 Task: Create a 'vote' object.
Action: Mouse moved to (995, 69)
Screenshot: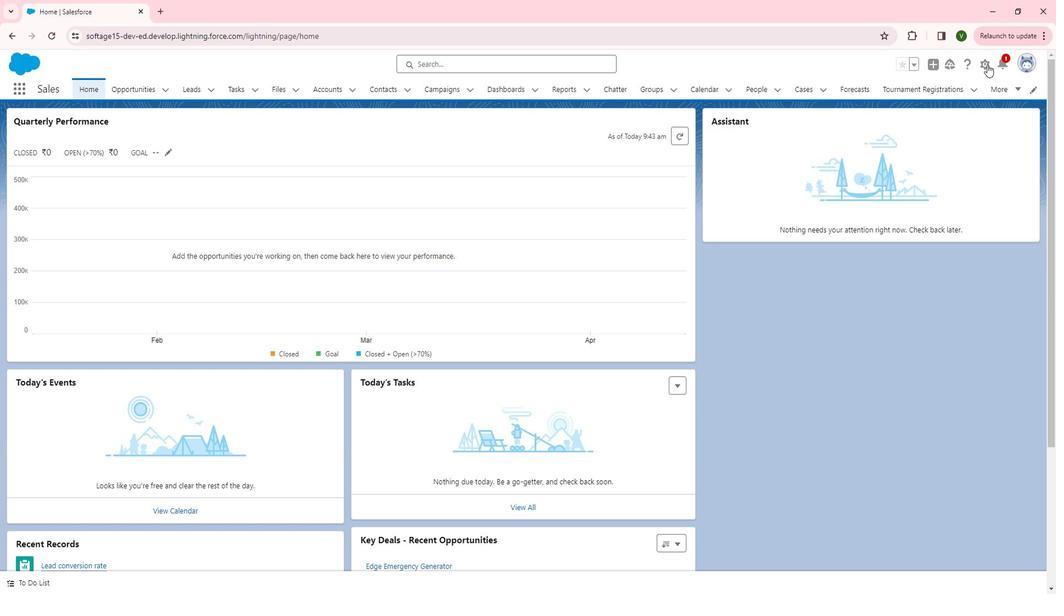 
Action: Mouse pressed left at (995, 69)
Screenshot: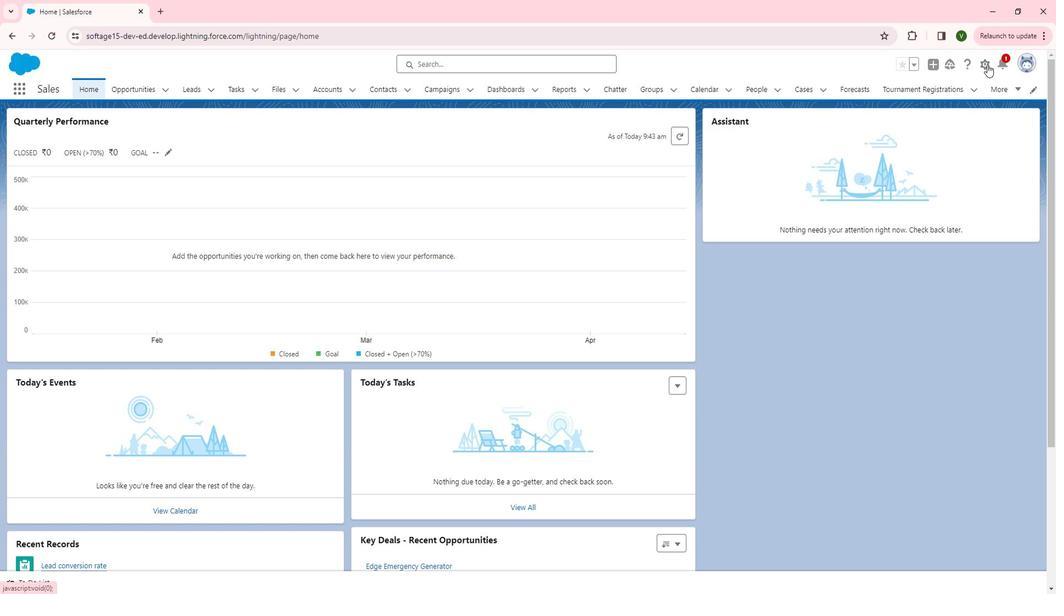 
Action: Mouse moved to (943, 90)
Screenshot: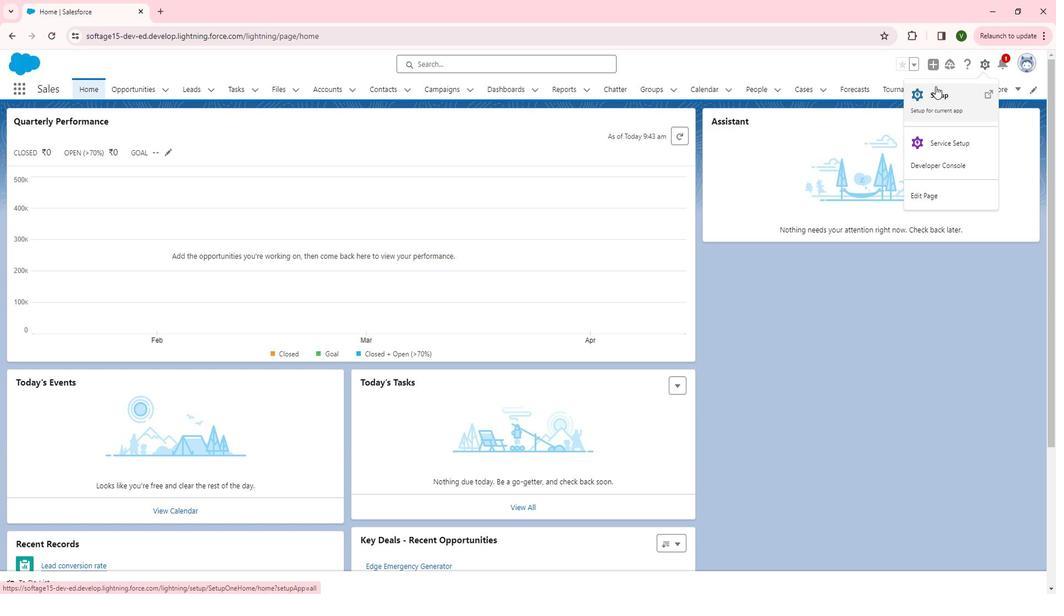 
Action: Mouse pressed left at (943, 90)
Screenshot: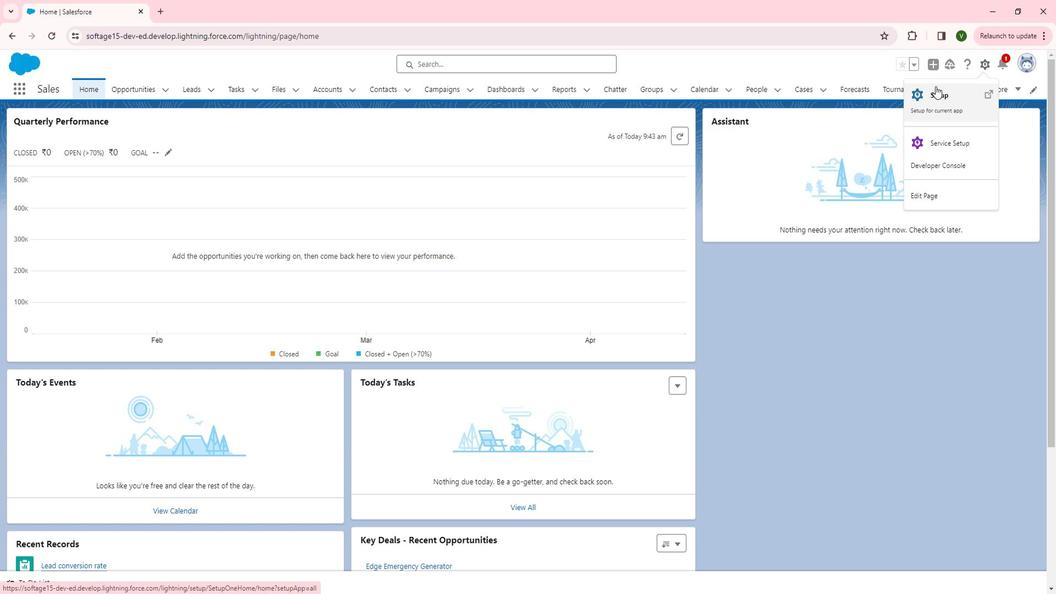 
Action: Mouse moved to (64, 314)
Screenshot: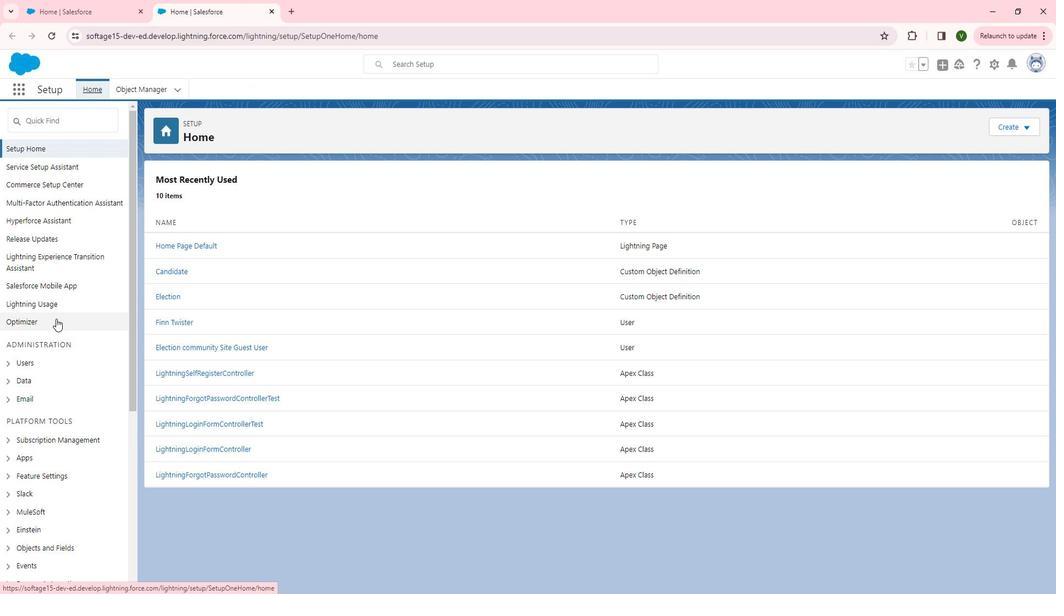 
Action: Mouse scrolled (64, 313) with delta (0, 0)
Screenshot: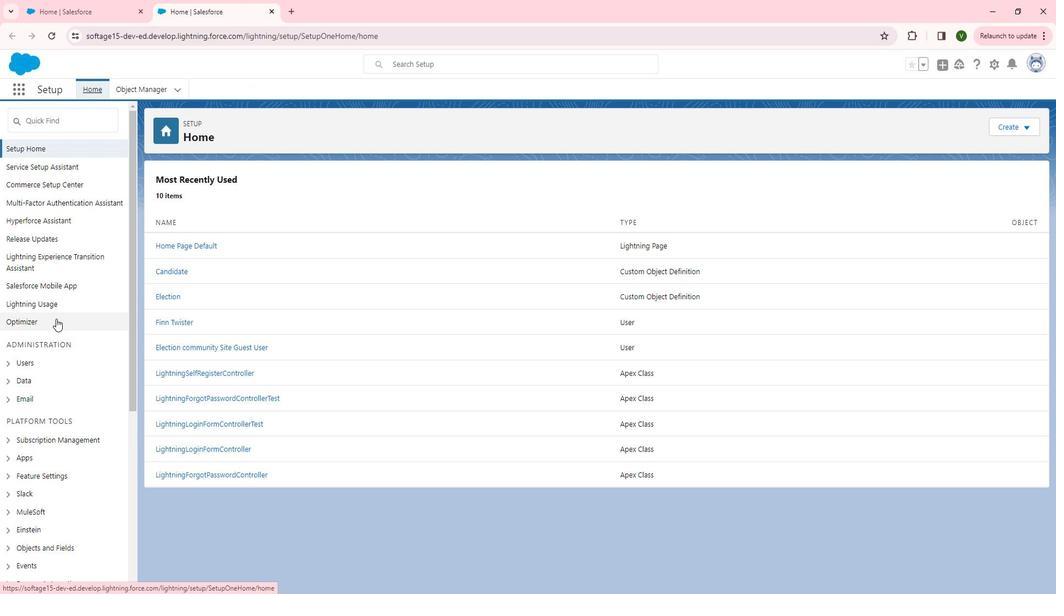 
Action: Mouse moved to (62, 314)
Screenshot: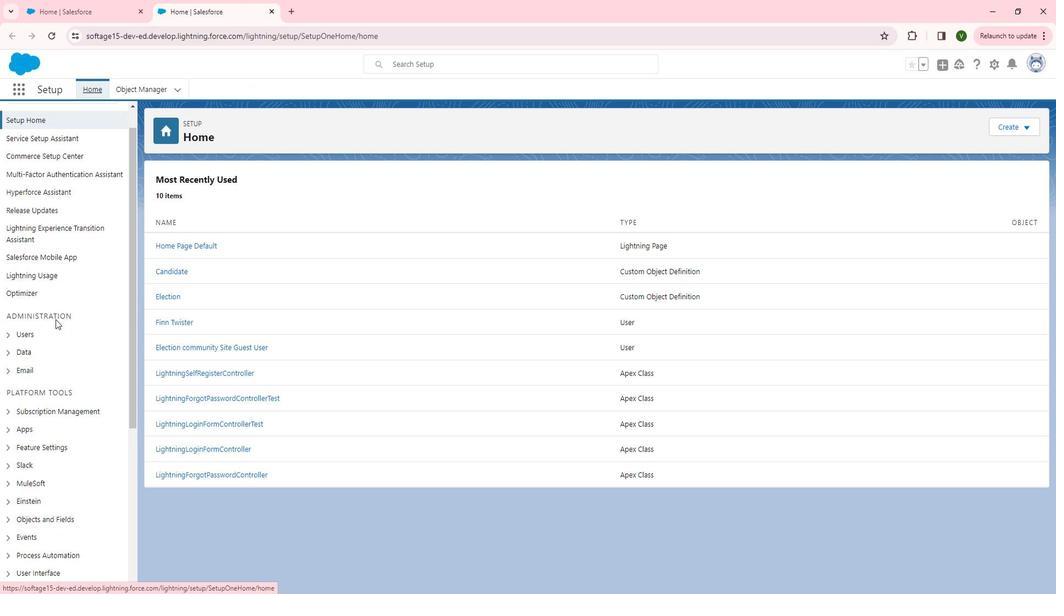 
Action: Mouse scrolled (62, 314) with delta (0, 0)
Screenshot: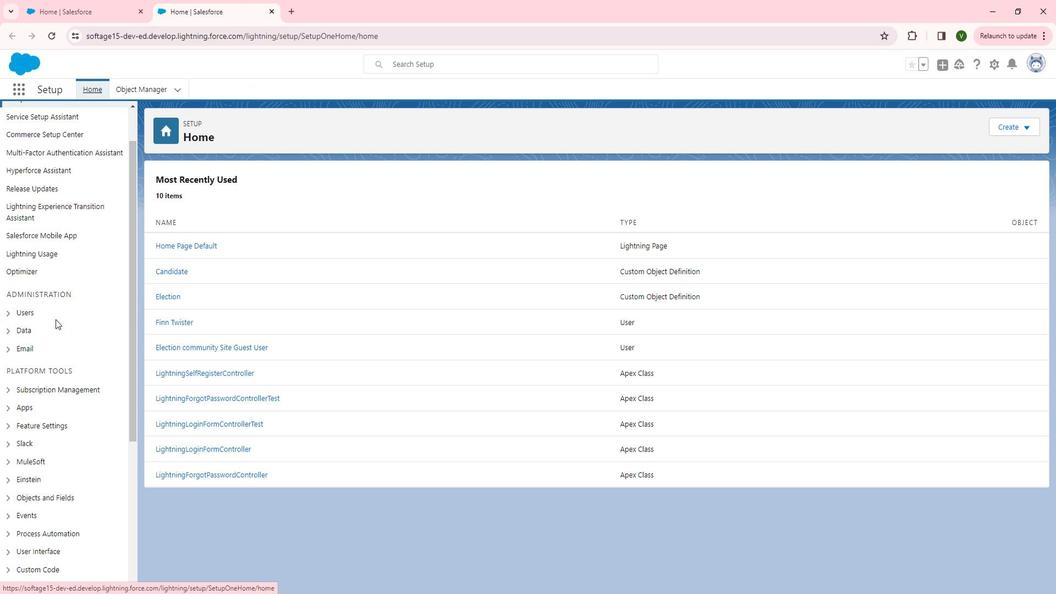 
Action: Mouse moved to (62, 314)
Screenshot: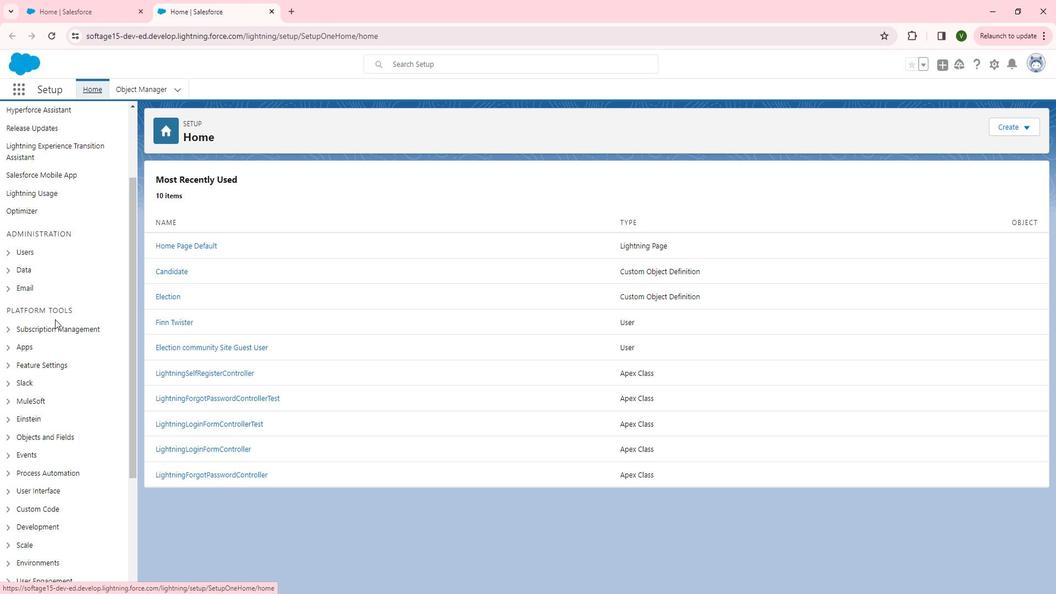 
Action: Mouse scrolled (62, 314) with delta (0, 0)
Screenshot: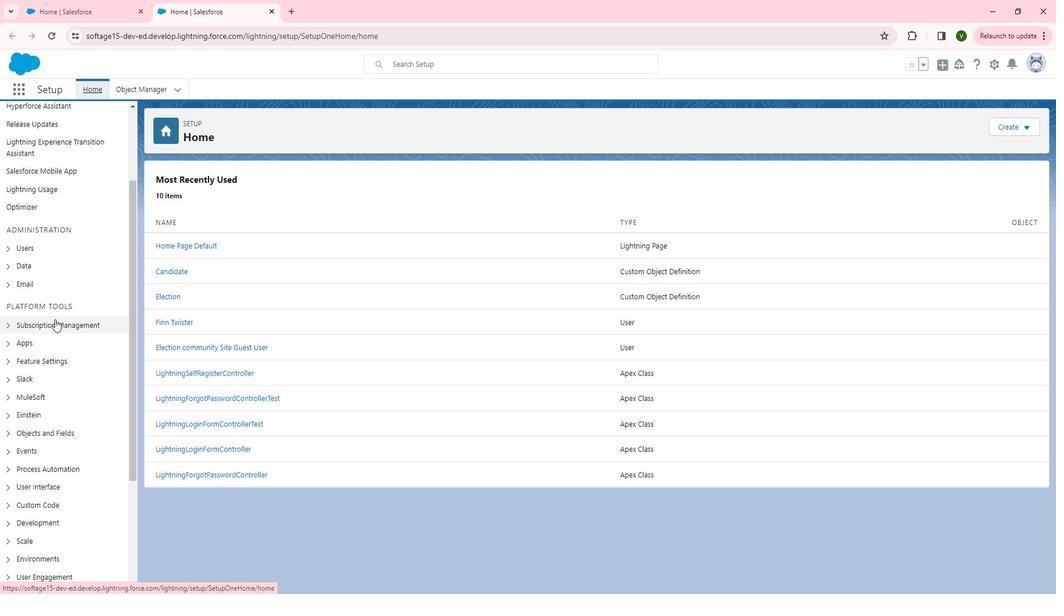 
Action: Mouse moved to (58, 315)
Screenshot: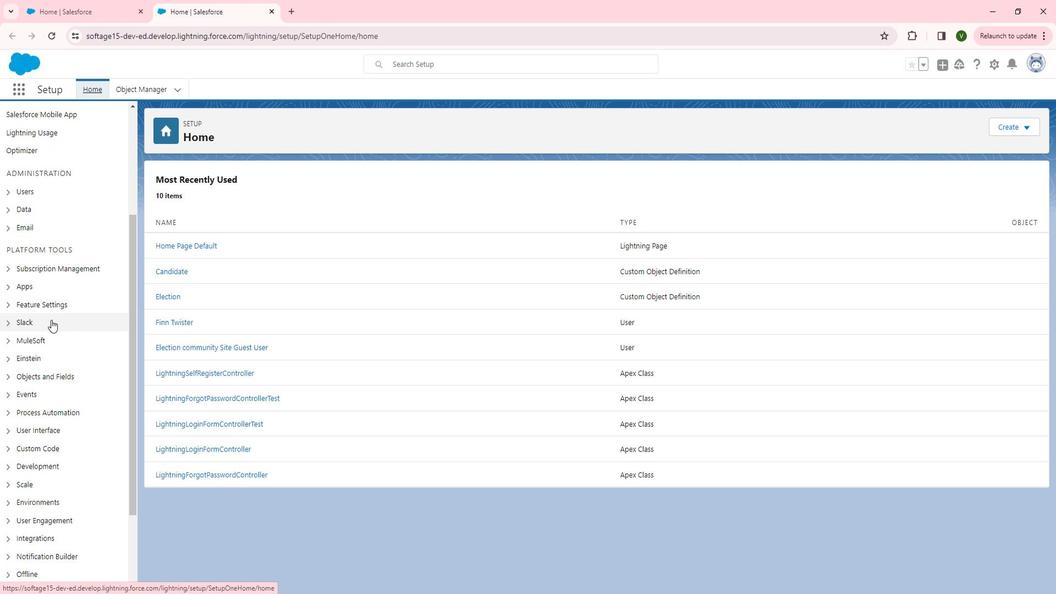 
Action: Mouse scrolled (58, 314) with delta (0, 0)
Screenshot: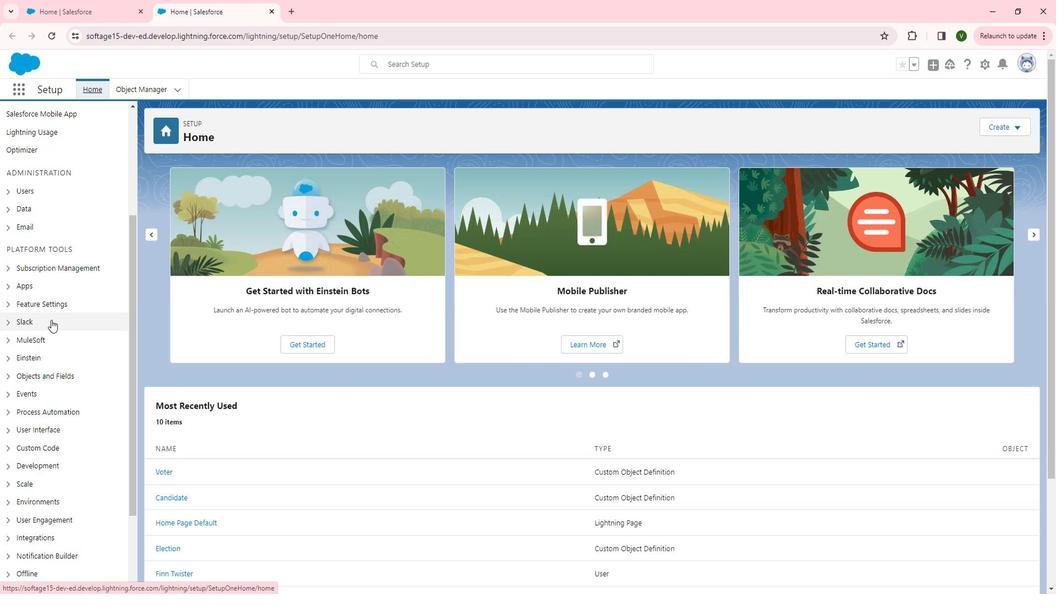 
Action: Mouse moved to (16, 317)
Screenshot: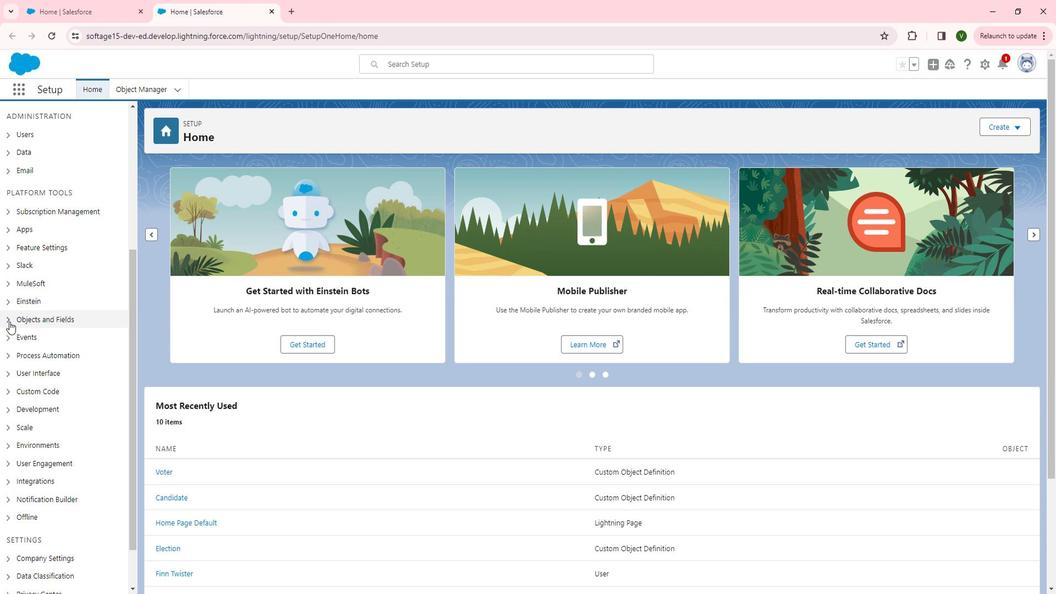 
Action: Mouse pressed left at (16, 317)
Screenshot: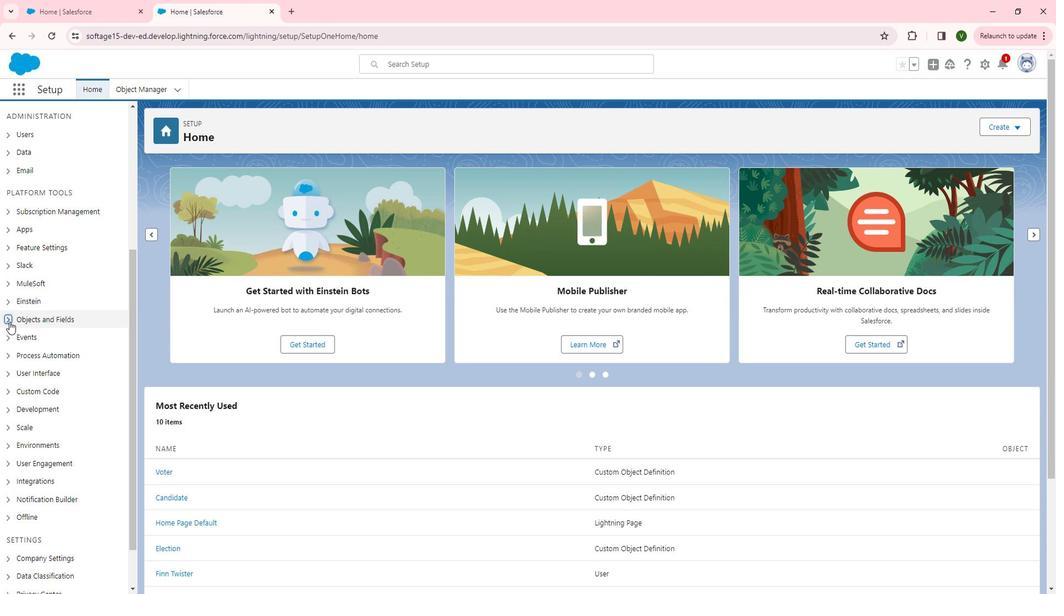 
Action: Mouse moved to (144, 309)
Screenshot: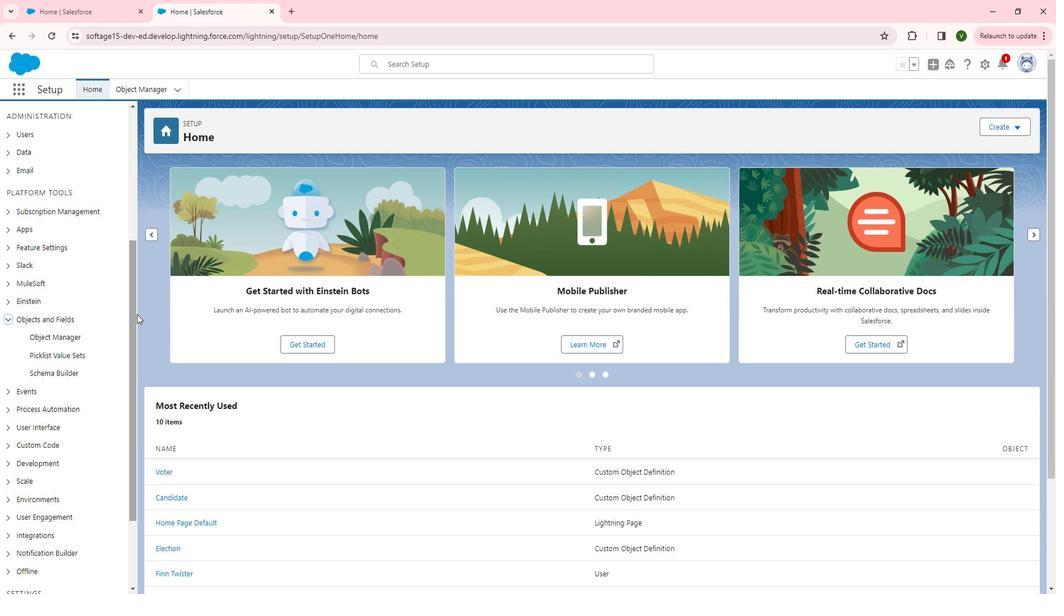 
Action: Mouse scrolled (144, 309) with delta (0, 0)
Screenshot: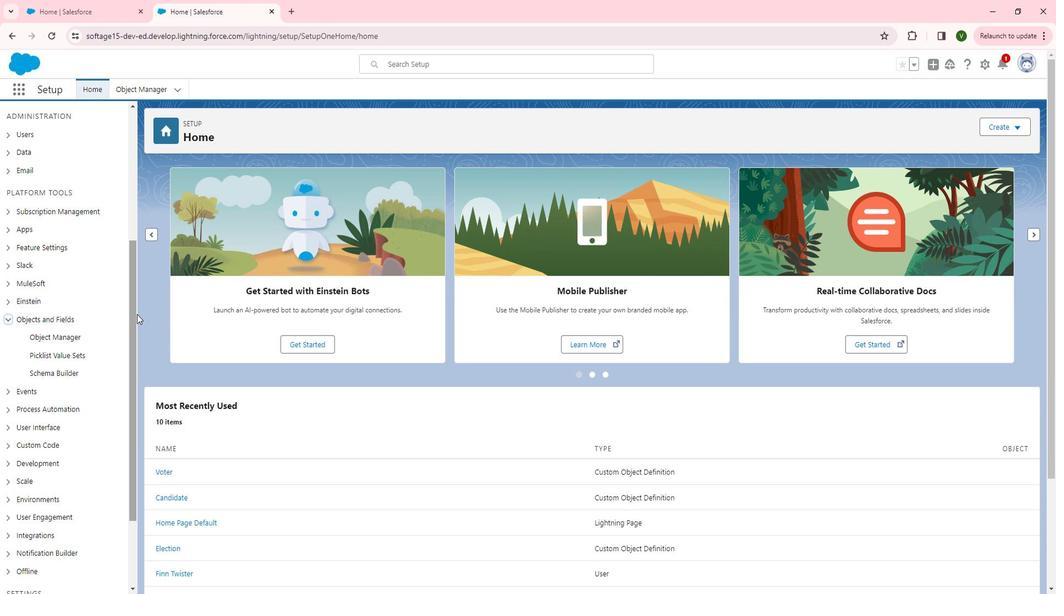 
Action: Mouse scrolled (144, 309) with delta (0, 0)
Screenshot: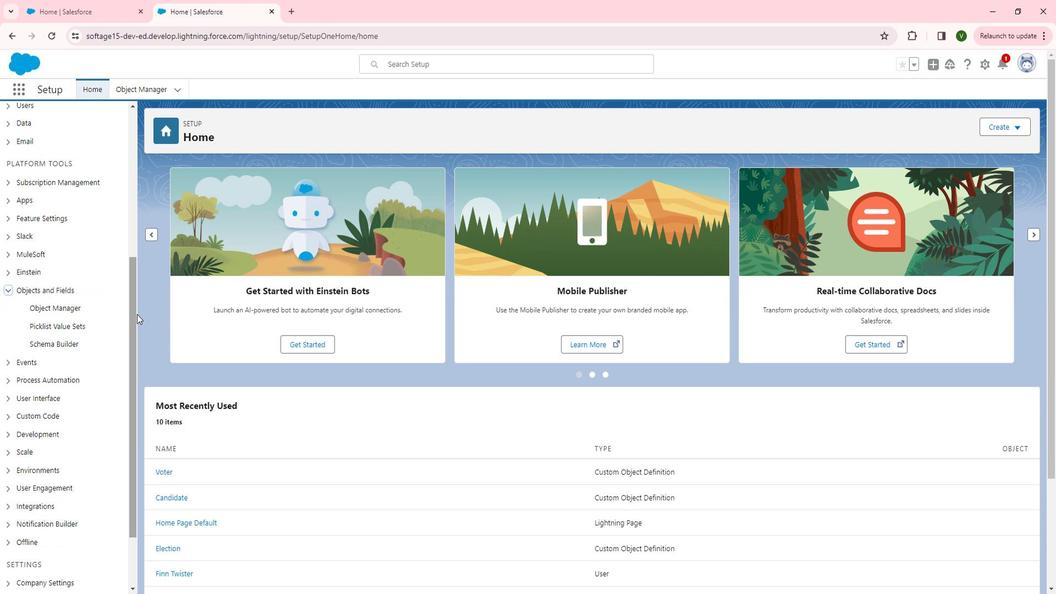 
Action: Mouse moved to (64, 226)
Screenshot: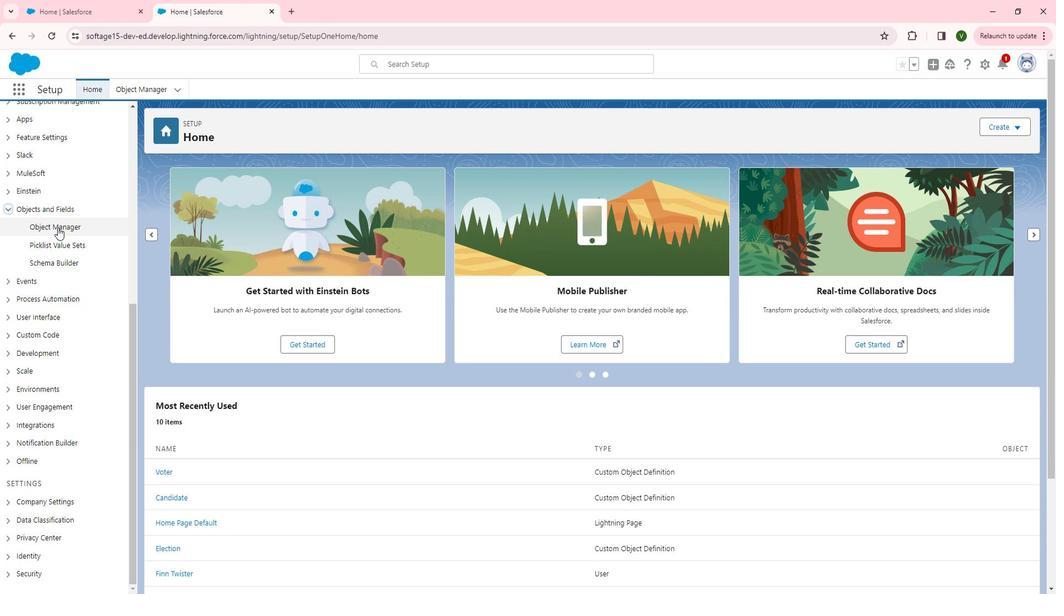 
Action: Mouse pressed left at (64, 226)
Screenshot: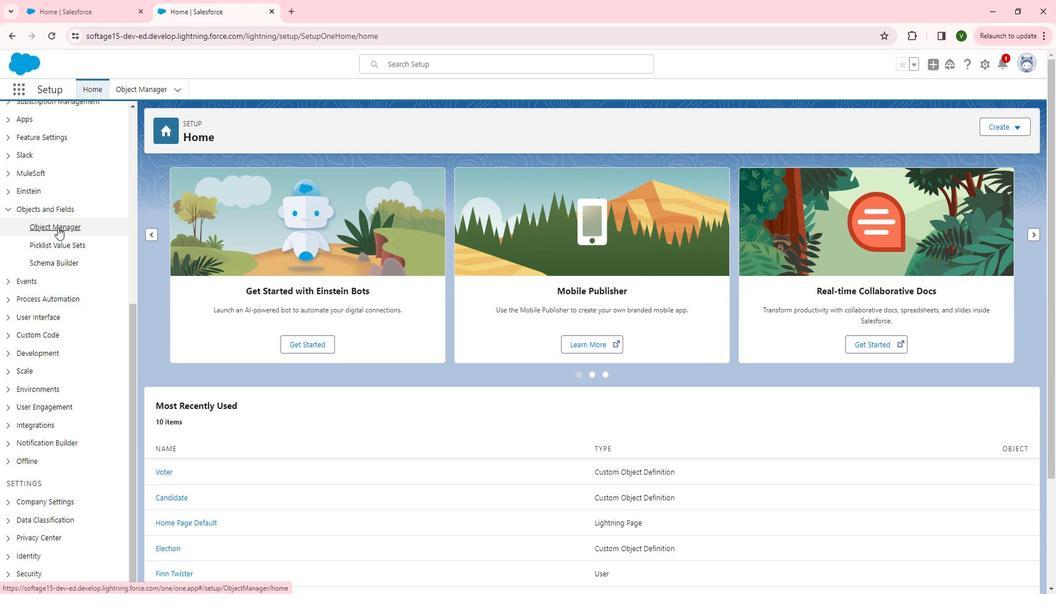 
Action: Mouse moved to (1041, 123)
Screenshot: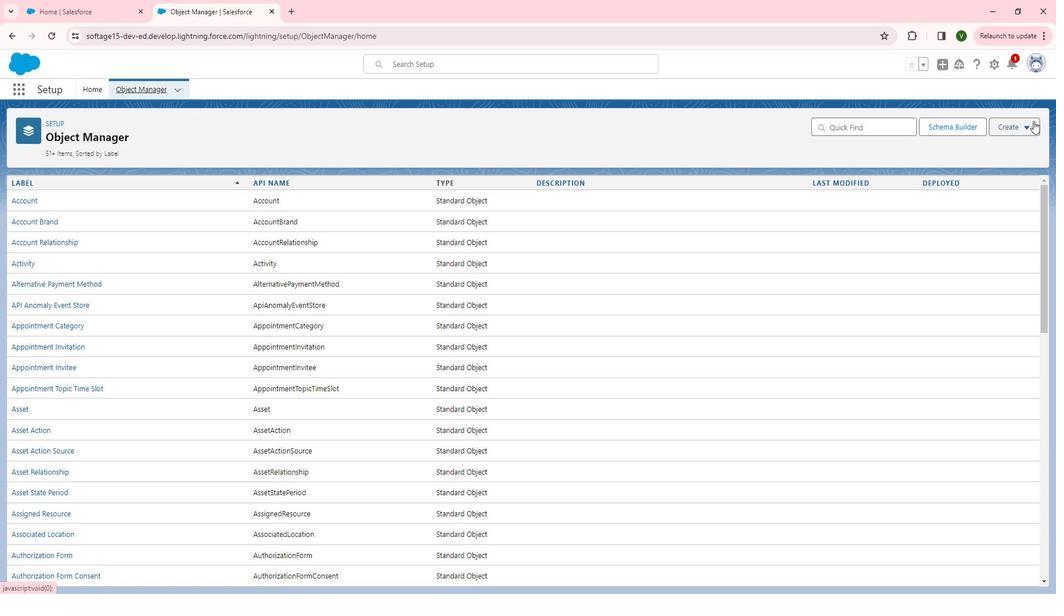 
Action: Mouse pressed left at (1041, 123)
Screenshot: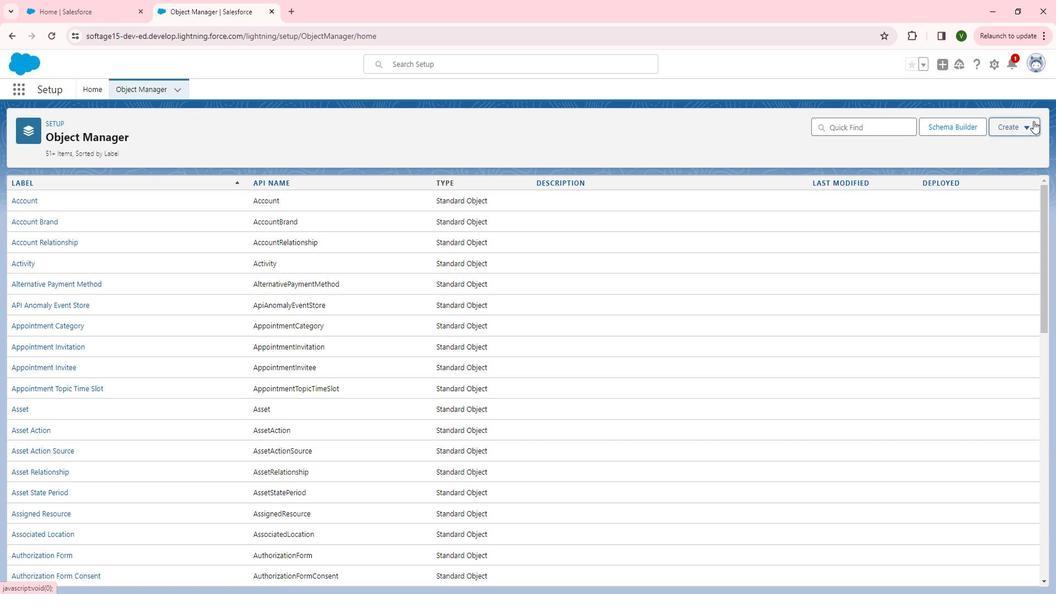 
Action: Mouse moved to (1019, 160)
Screenshot: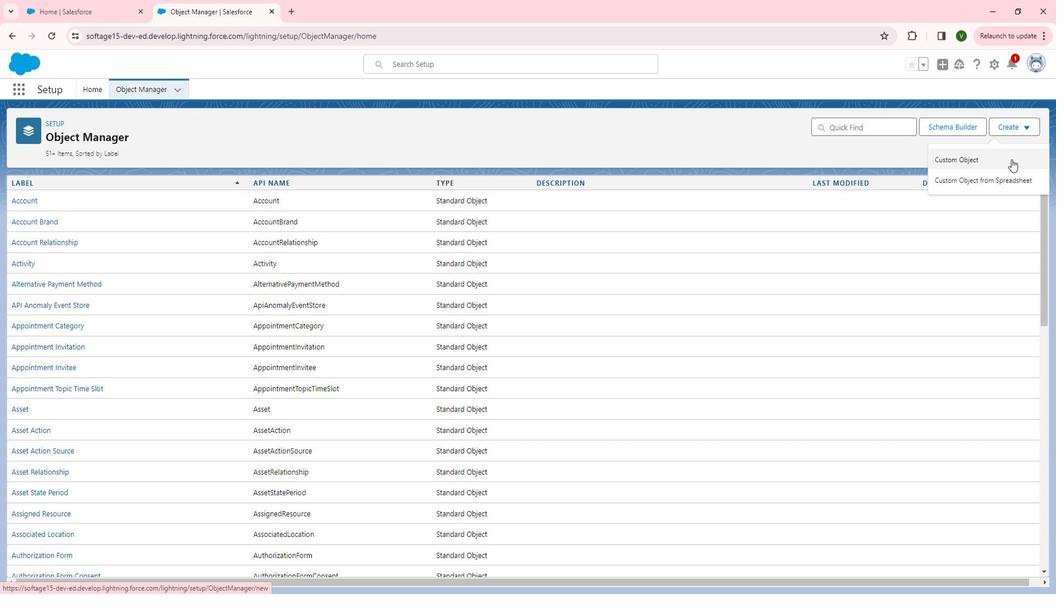 
Action: Mouse pressed left at (1019, 160)
Screenshot: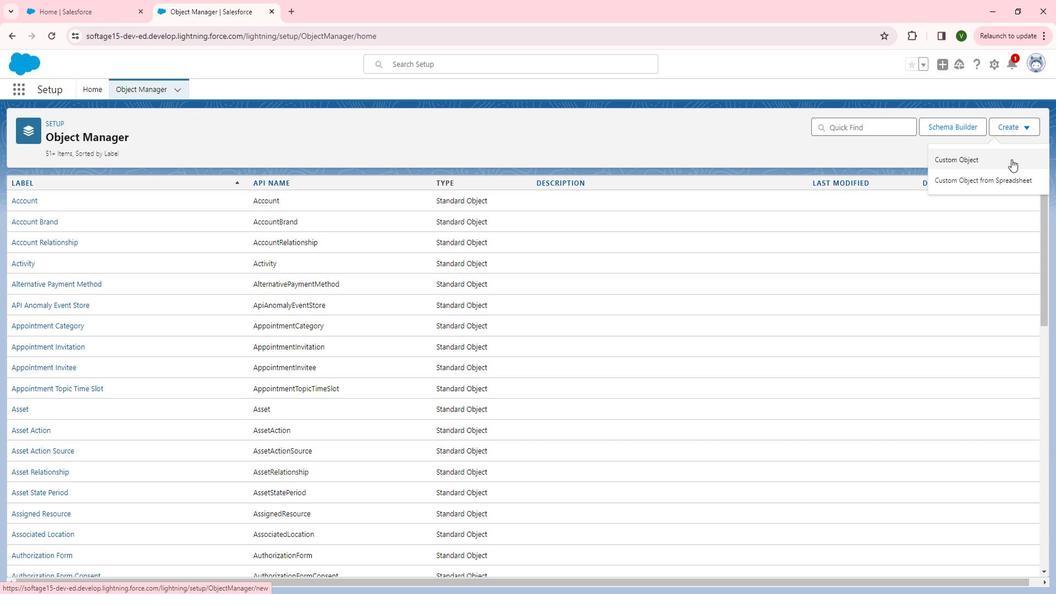 
Action: Mouse moved to (269, 270)
Screenshot: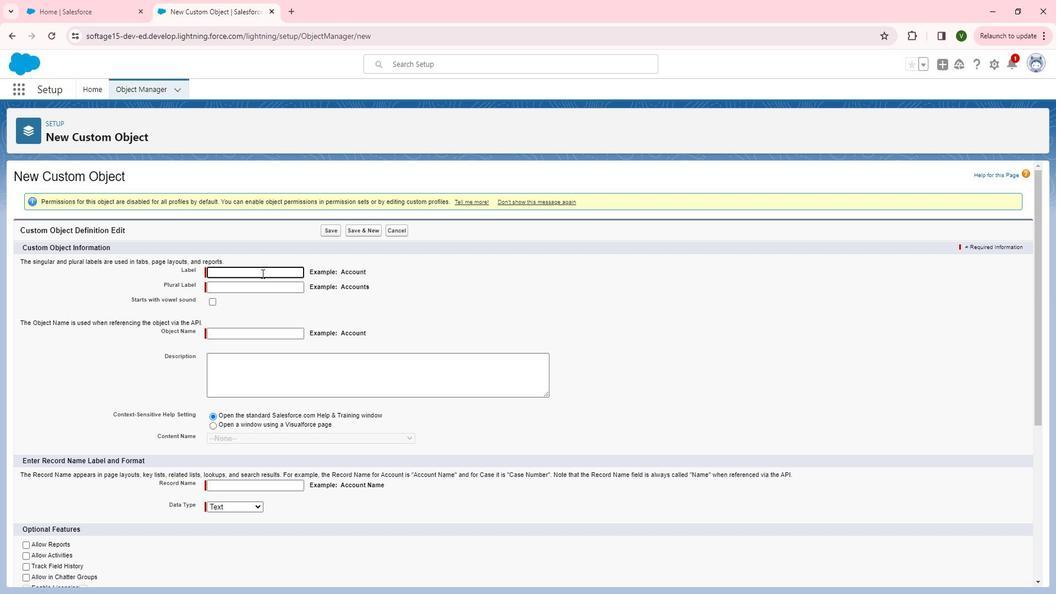 
Action: Mouse pressed left at (269, 270)
Screenshot: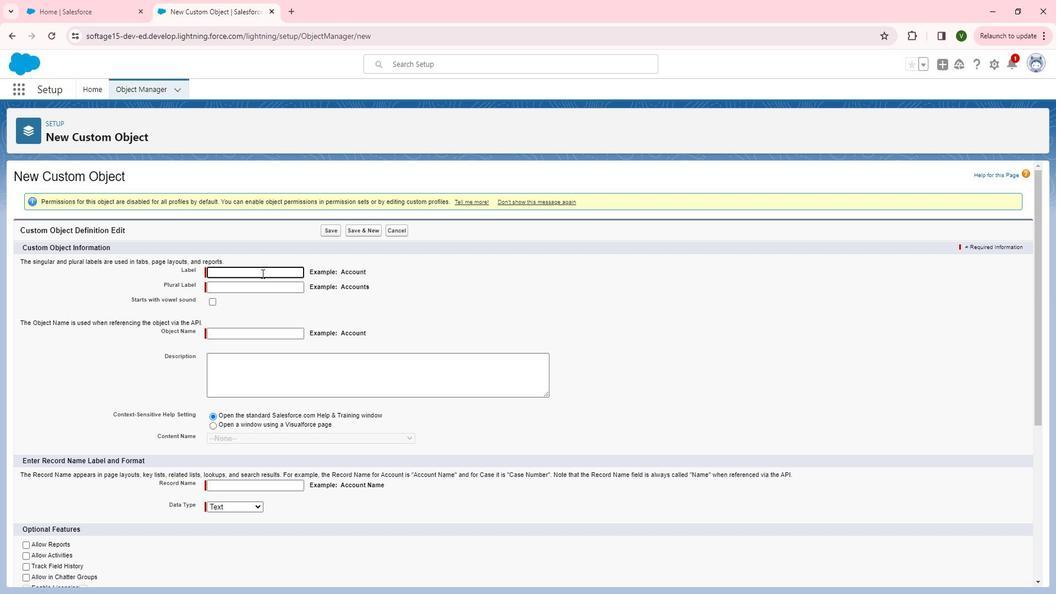 
Action: Mouse moved to (276, 264)
Screenshot: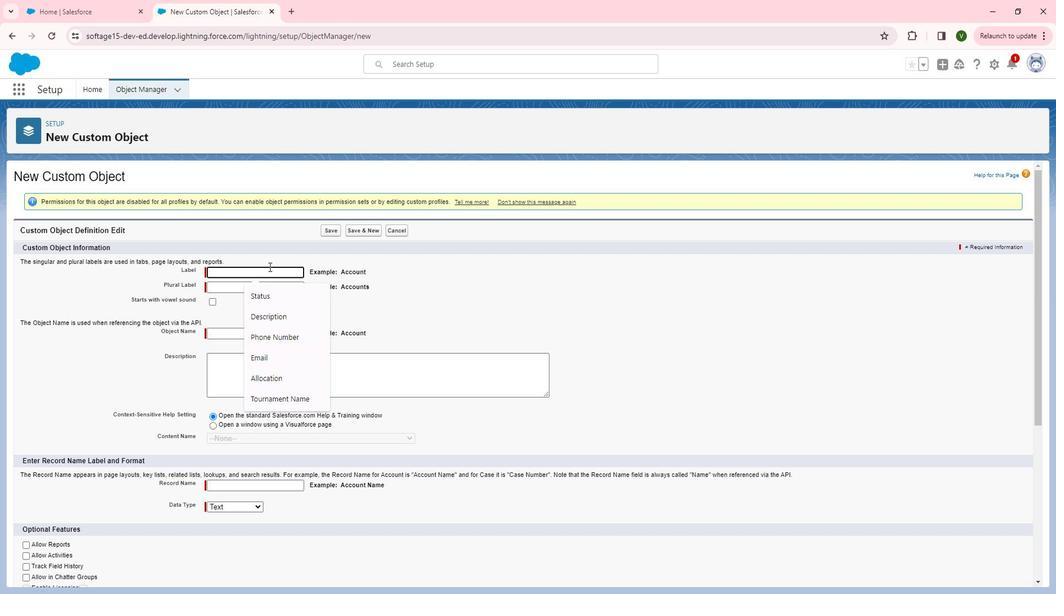
Action: Key pressed <Key.shift>Vote<Key.tab><Key.shift><Key.shift>Votes<Key.tab><Key.tab><Key.tab><Key.shift>This<Key.space>cusyom<Key.space>object<Key.space>is<Key.space>for<Key.space>the<Key.left><Key.left><Key.left><Key.left><Key.left><Key.left><Key.left><Key.left><Key.left><Key.left><Key.left><Key.left><Key.left><Key.left><Key.left><Key.left><Key.left><Key.left><Key.left><Key.left><Key.backspace>t<Key.down><Key.space>create,<Key.space>a<Key.backspace>manage<Key.space>and<Key.space>access<Key.space>the<Key.space>votes<Key.space>records<Key.space>in<Key.space>election<Key.space>related<Key.space>to<Key.space>electiom<Key.backspace><Key.backspace>m<Key.backspace>on<Key.space>comminit<Key.backspace><Key.backspace><Key.backspace><Key.backspace>unity.
Screenshot: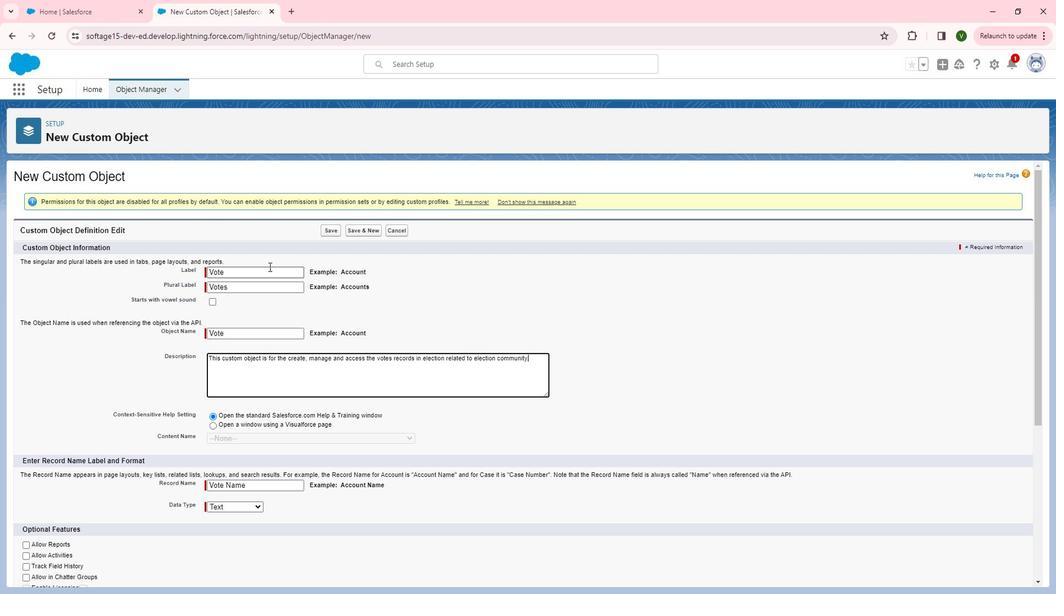 
Action: Mouse moved to (634, 444)
Screenshot: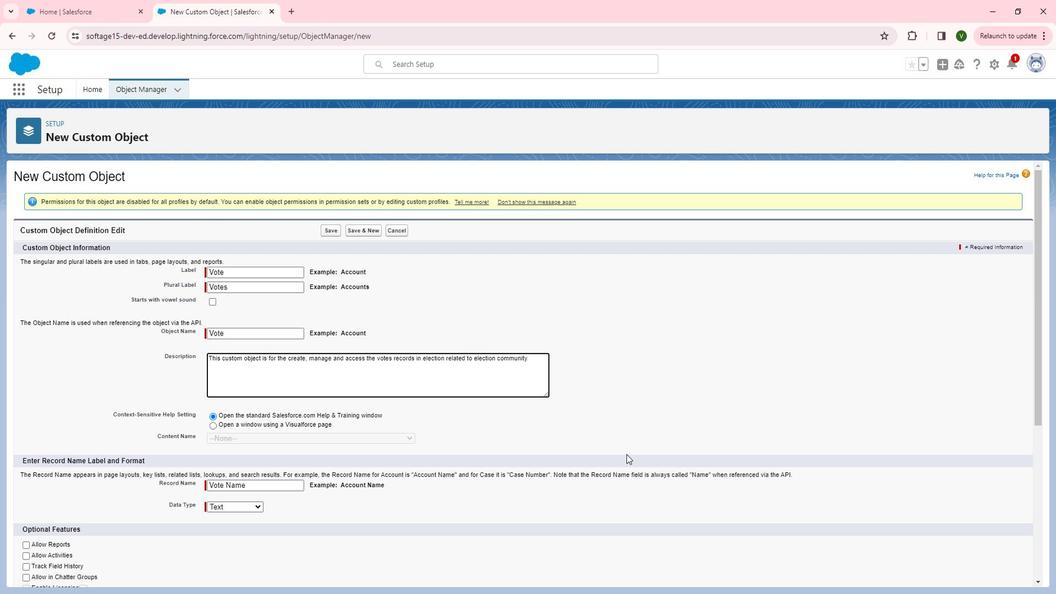 
Action: Mouse pressed left at (634, 444)
Screenshot: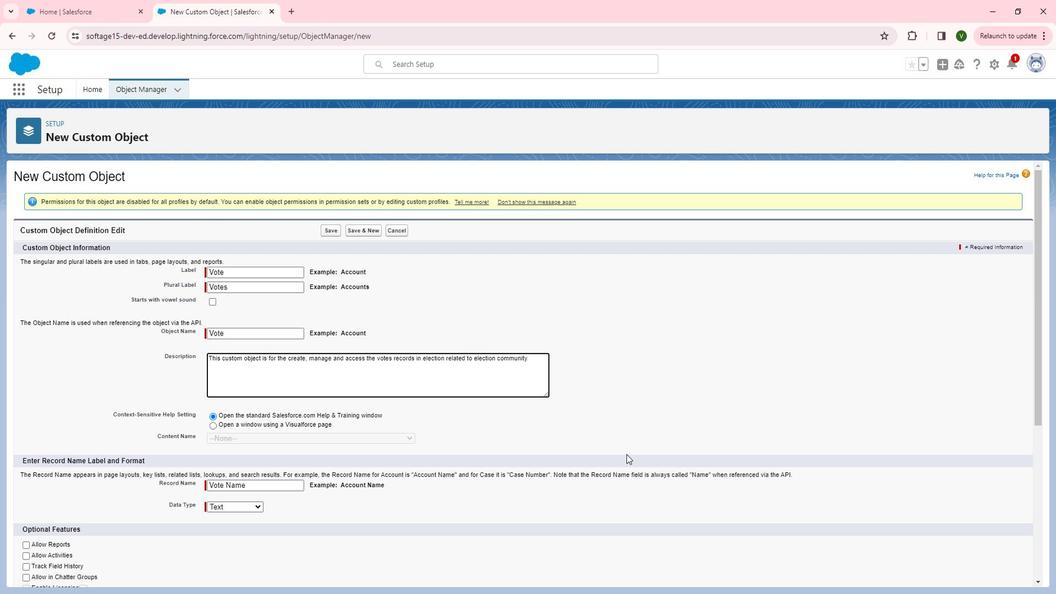 
Action: Mouse moved to (626, 445)
Screenshot: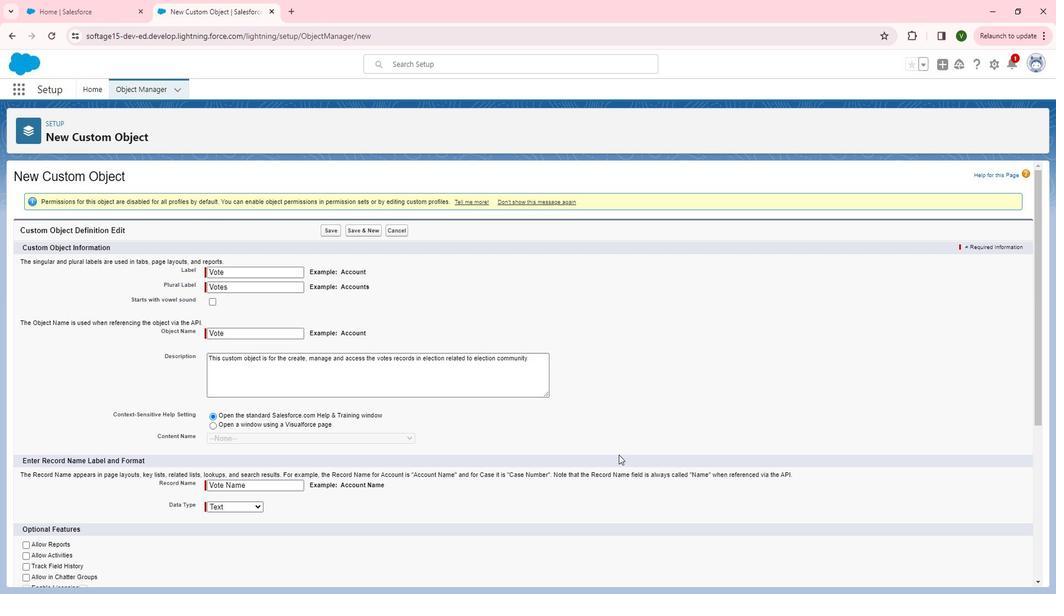 
Action: Mouse scrolled (626, 444) with delta (0, 0)
Screenshot: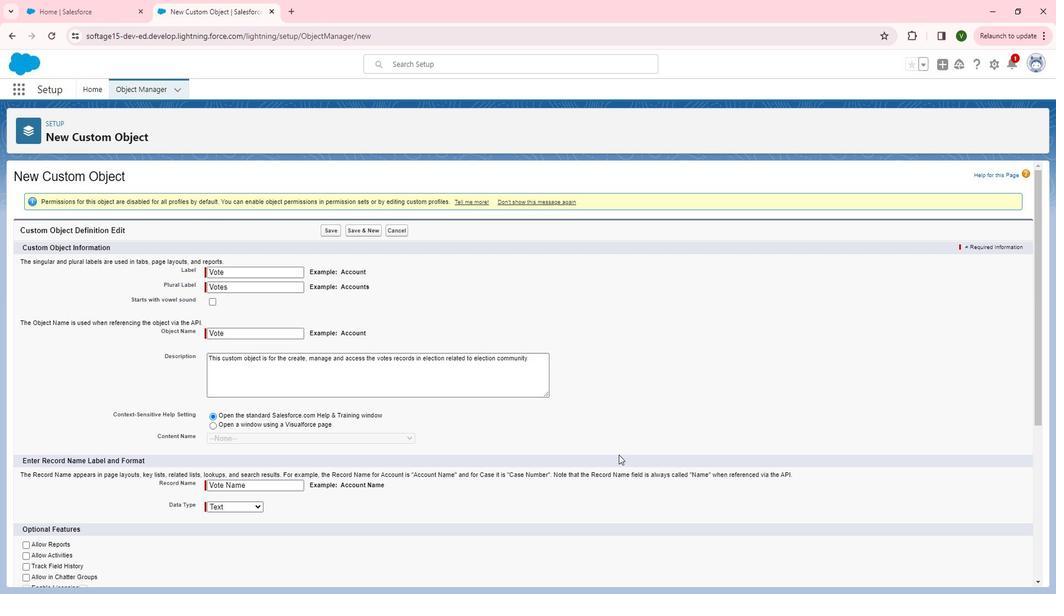 
Action: Mouse scrolled (626, 444) with delta (0, 0)
Screenshot: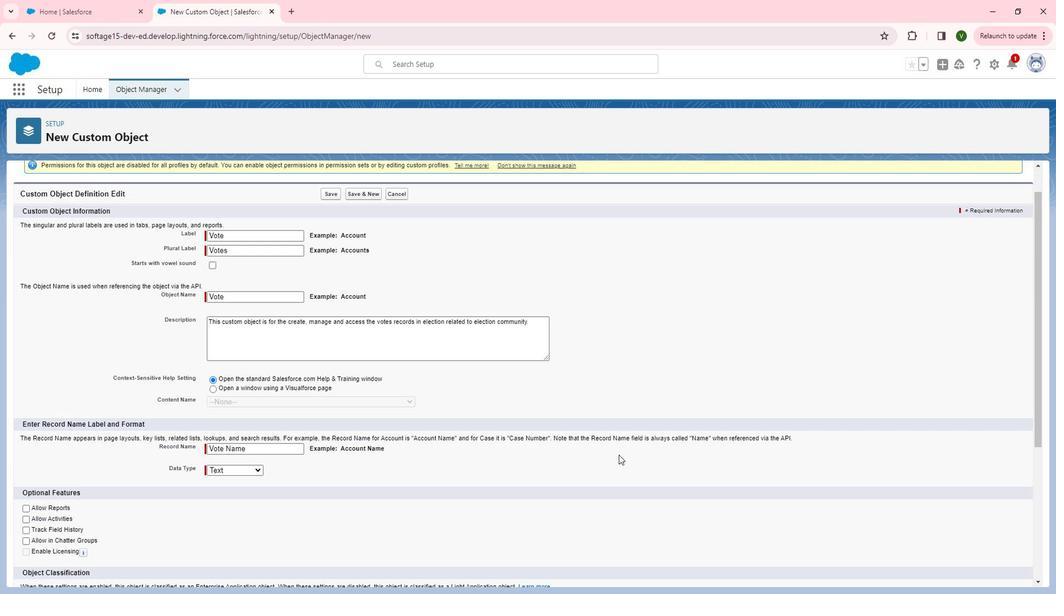 
Action: Mouse moved to (469, 418)
Screenshot: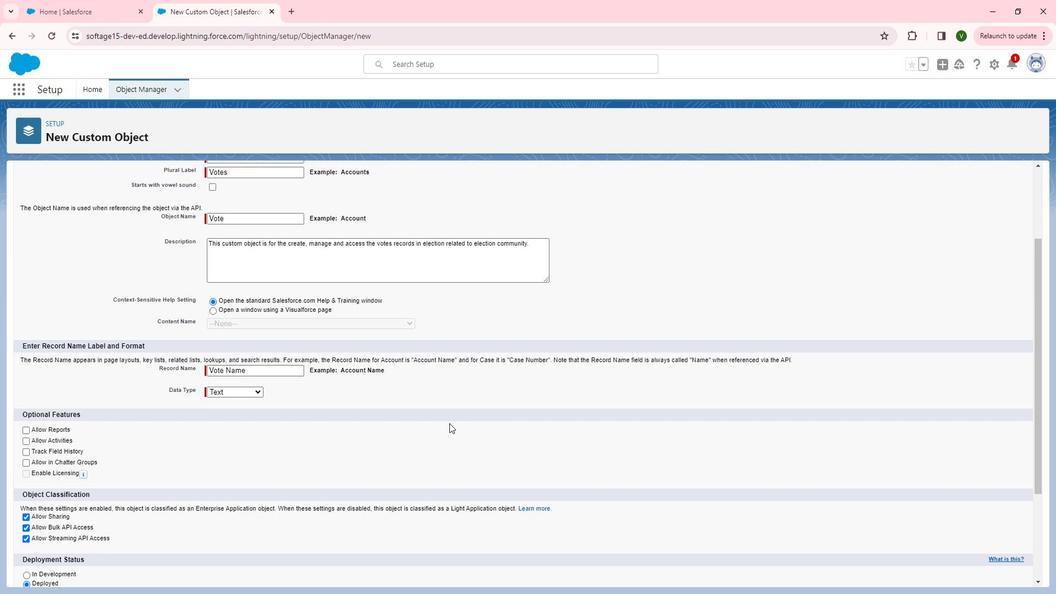 
Action: Mouse scrolled (469, 417) with delta (0, 0)
Screenshot: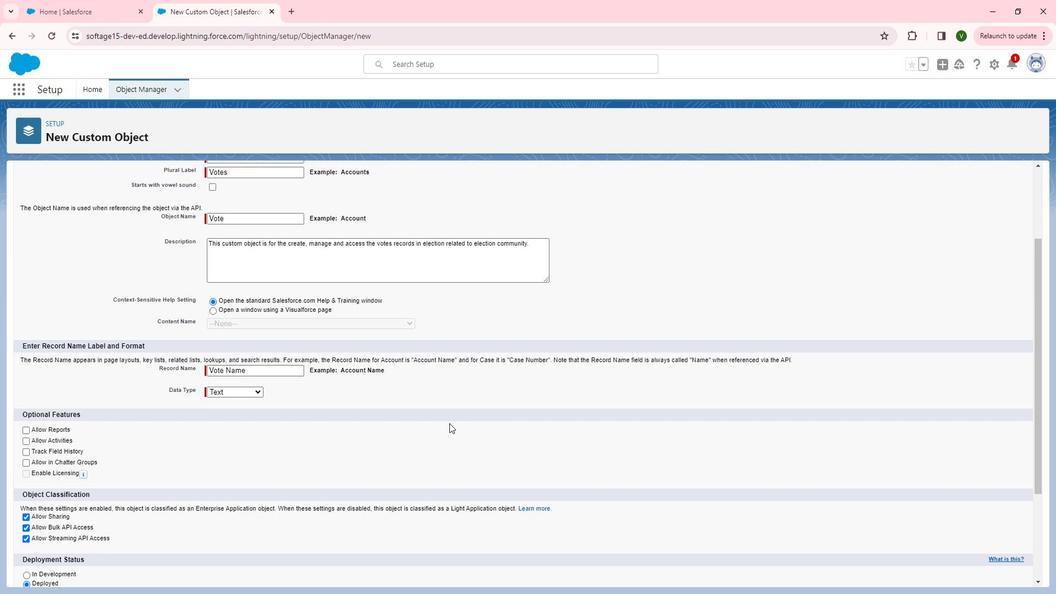 
Action: Mouse moved to (458, 415)
Screenshot: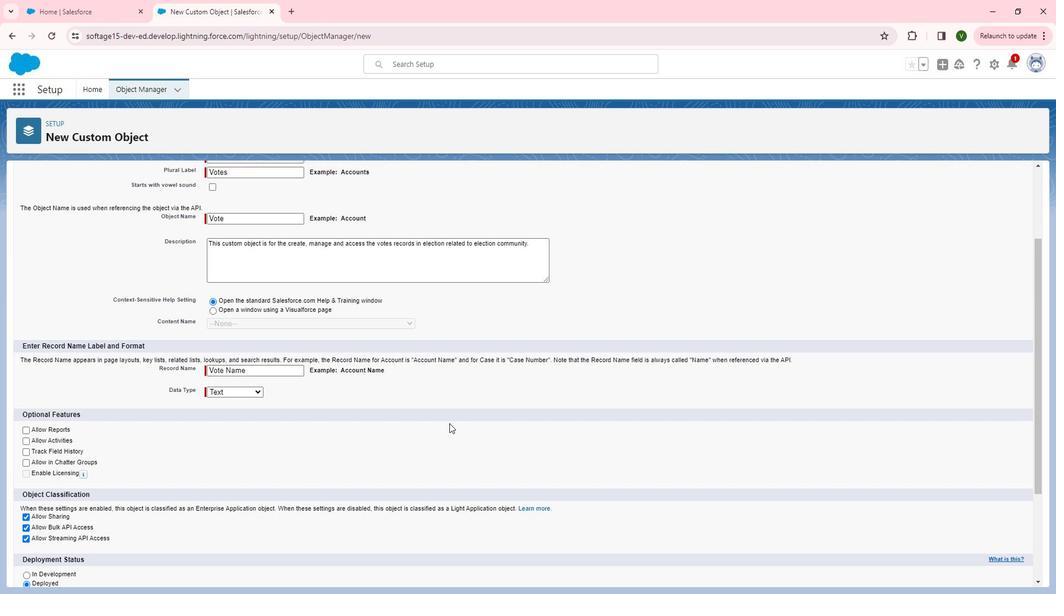 
Action: Mouse scrolled (458, 415) with delta (0, 0)
Screenshot: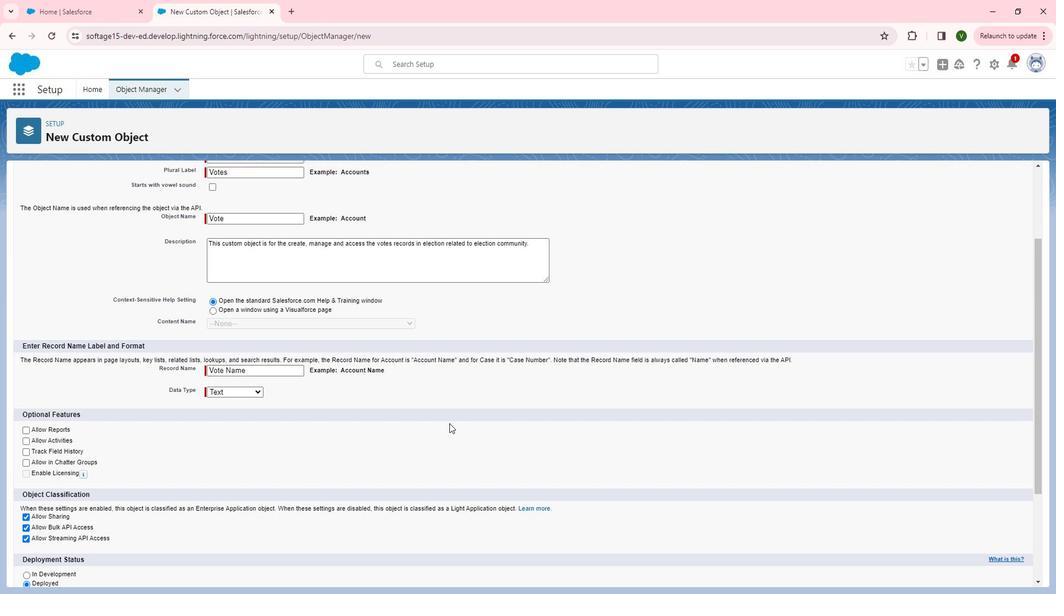 
Action: Mouse moved to (36, 311)
Screenshot: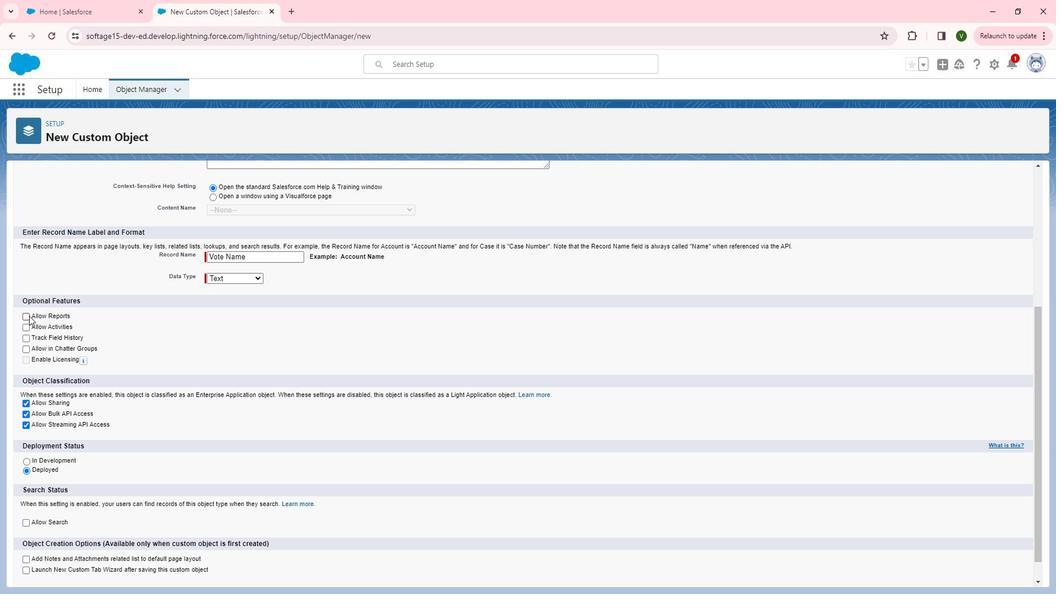 
Action: Mouse pressed left at (36, 311)
Screenshot: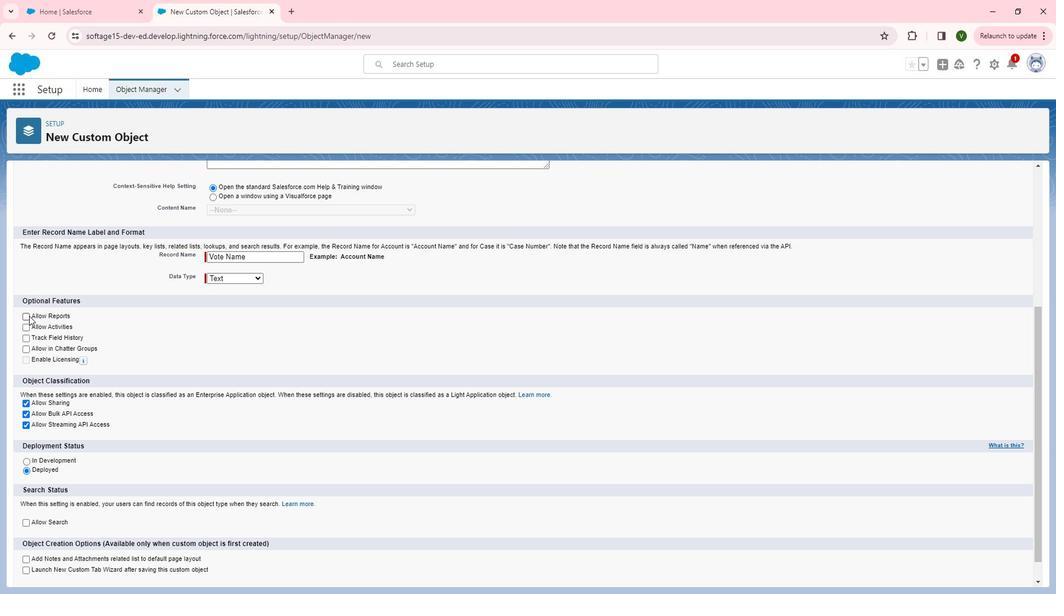 
Action: Mouse moved to (33, 321)
Screenshot: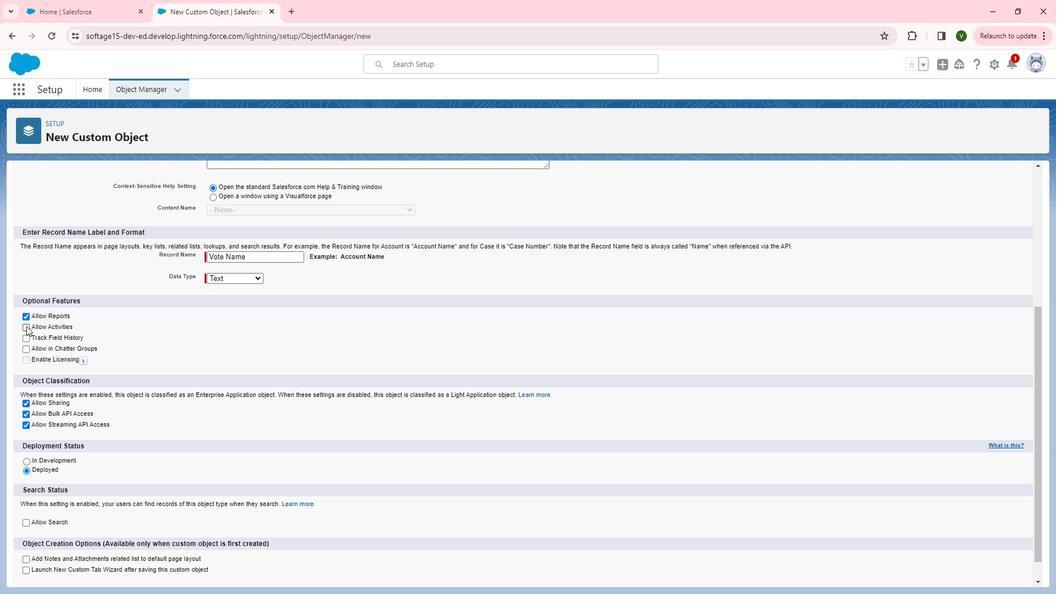 
Action: Mouse pressed left at (33, 321)
Screenshot: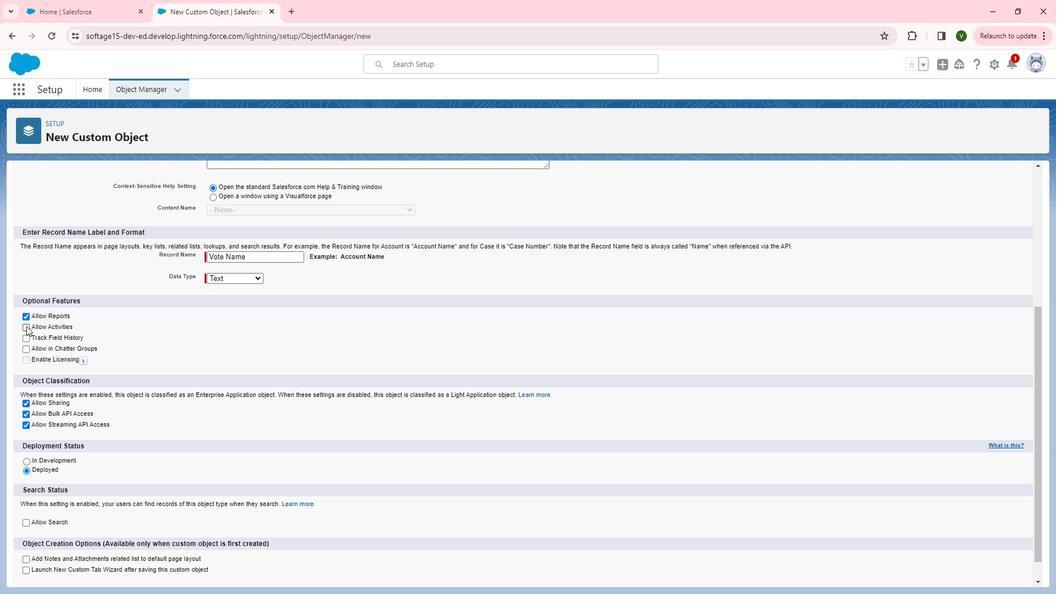 
Action: Mouse moved to (35, 331)
Screenshot: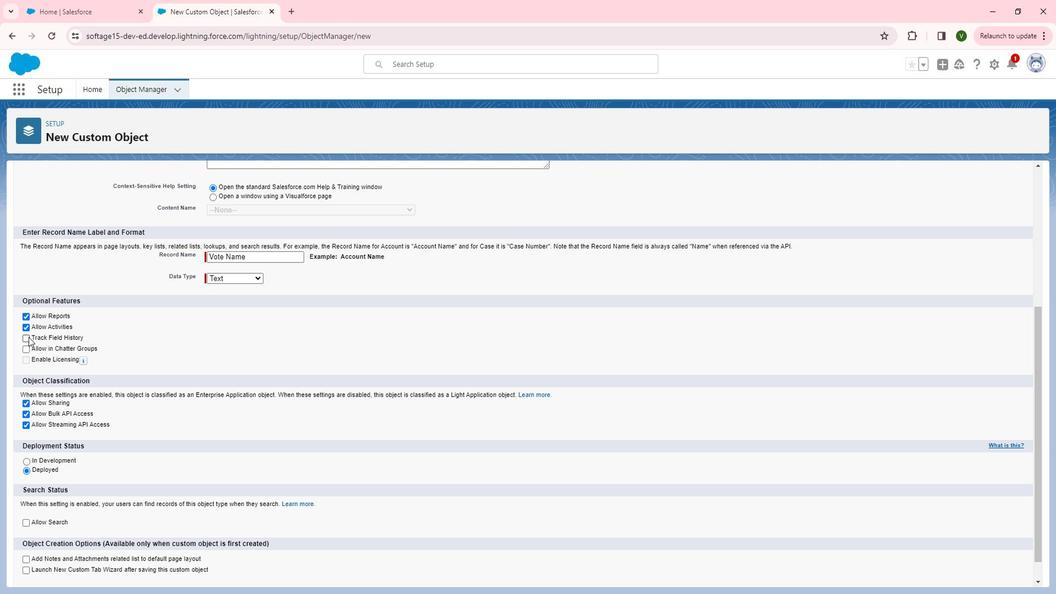 
Action: Mouse pressed left at (35, 331)
Screenshot: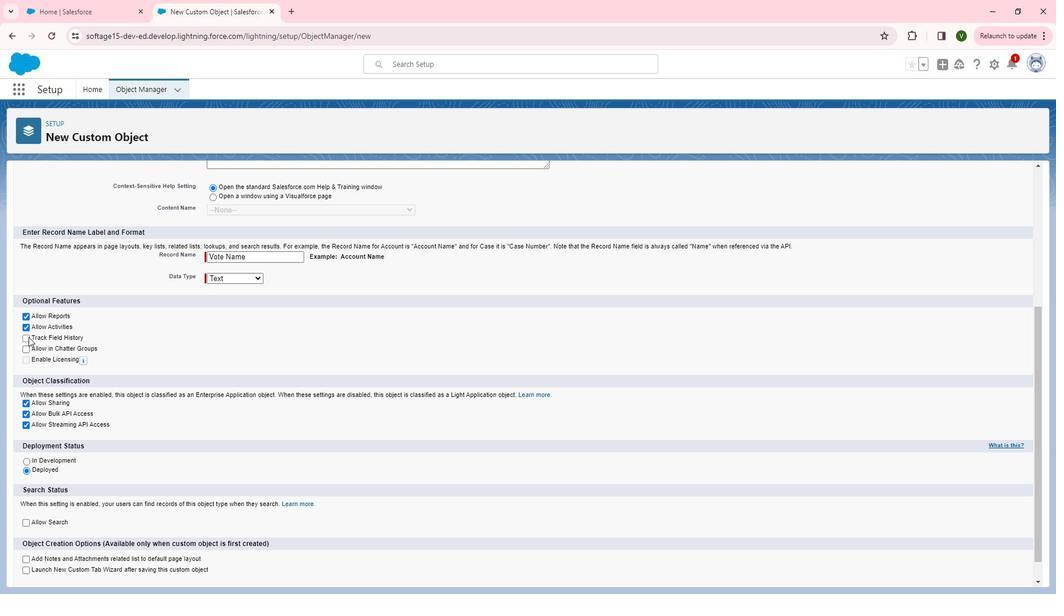 
Action: Mouse moved to (33, 342)
Screenshot: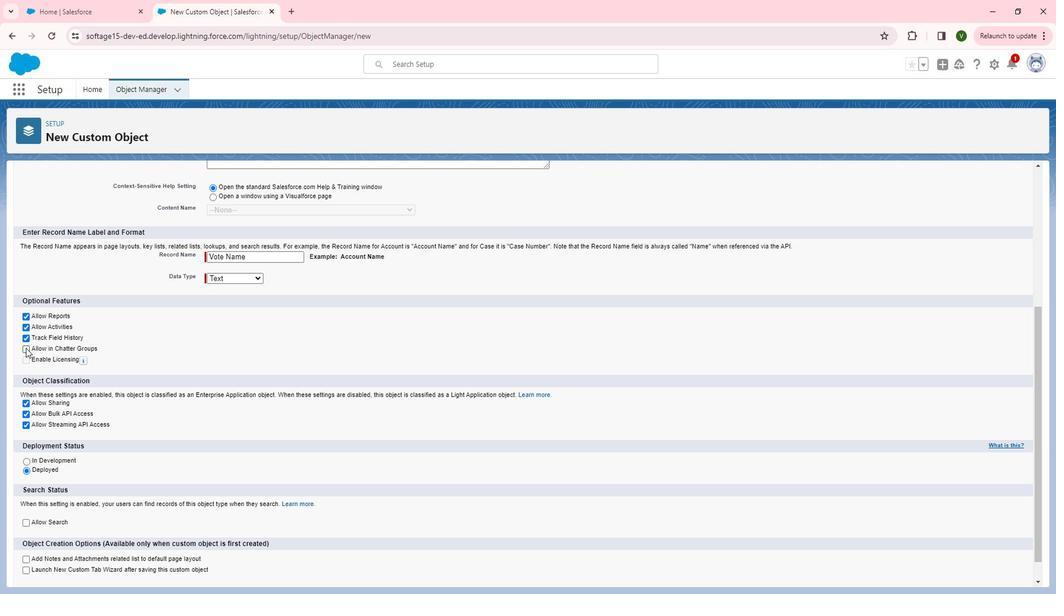 
Action: Mouse pressed left at (33, 342)
Screenshot: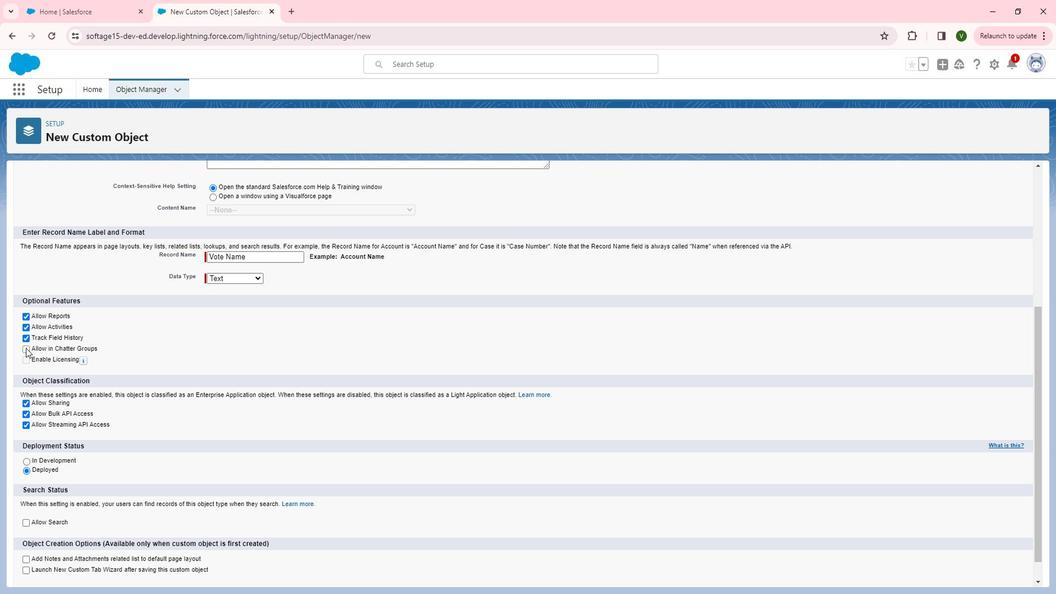 
Action: Mouse moved to (63, 346)
Screenshot: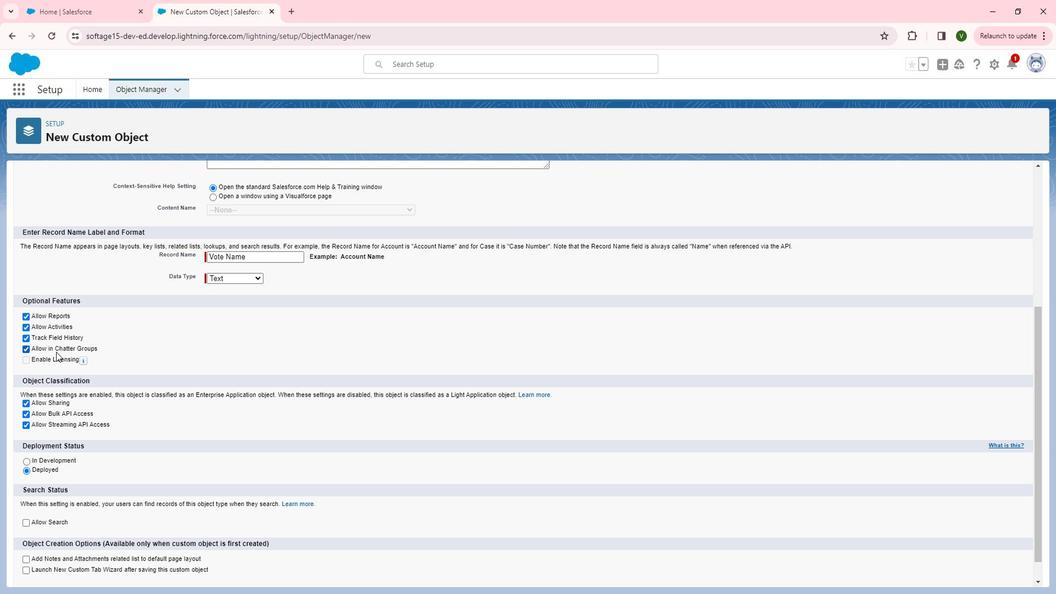 
Action: Mouse scrolled (63, 345) with delta (0, 0)
Screenshot: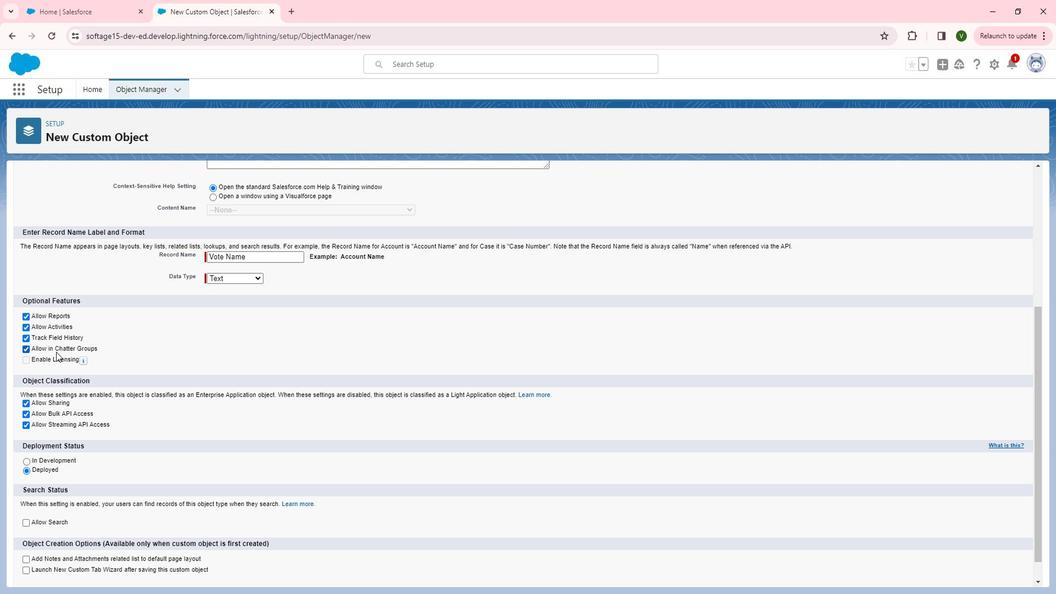 
Action: Mouse scrolled (63, 345) with delta (0, 0)
Screenshot: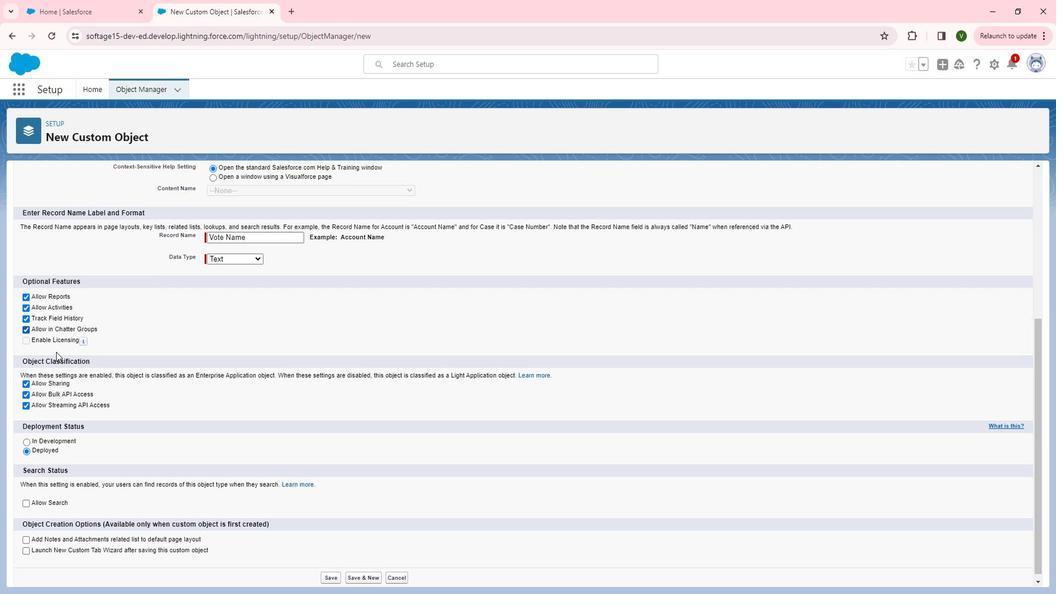 
Action: Mouse scrolled (63, 345) with delta (0, 0)
Screenshot: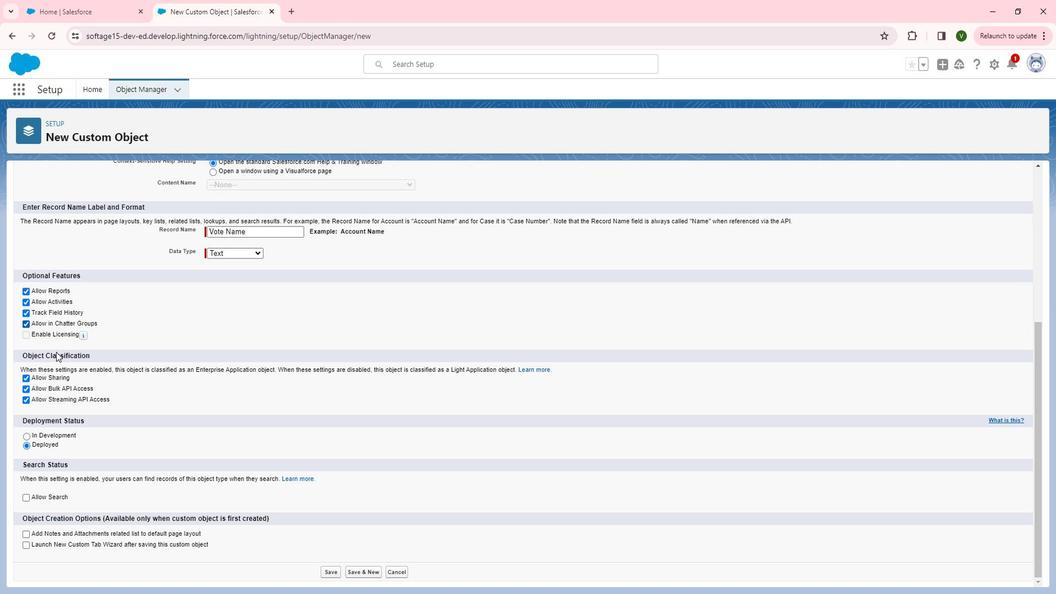 
Action: Mouse moved to (32, 487)
Screenshot: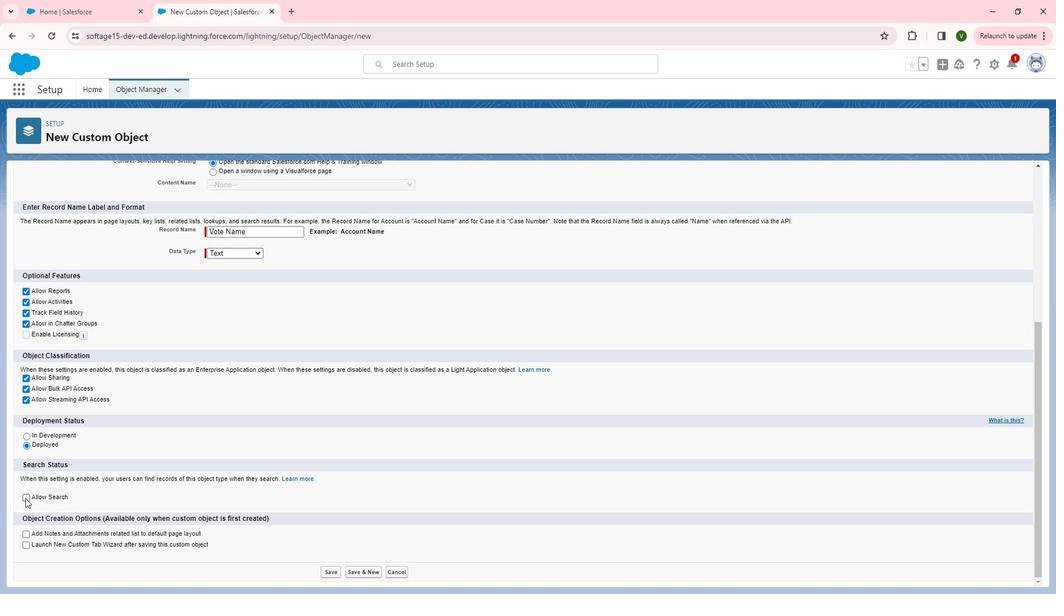 
Action: Mouse pressed left at (32, 487)
Screenshot: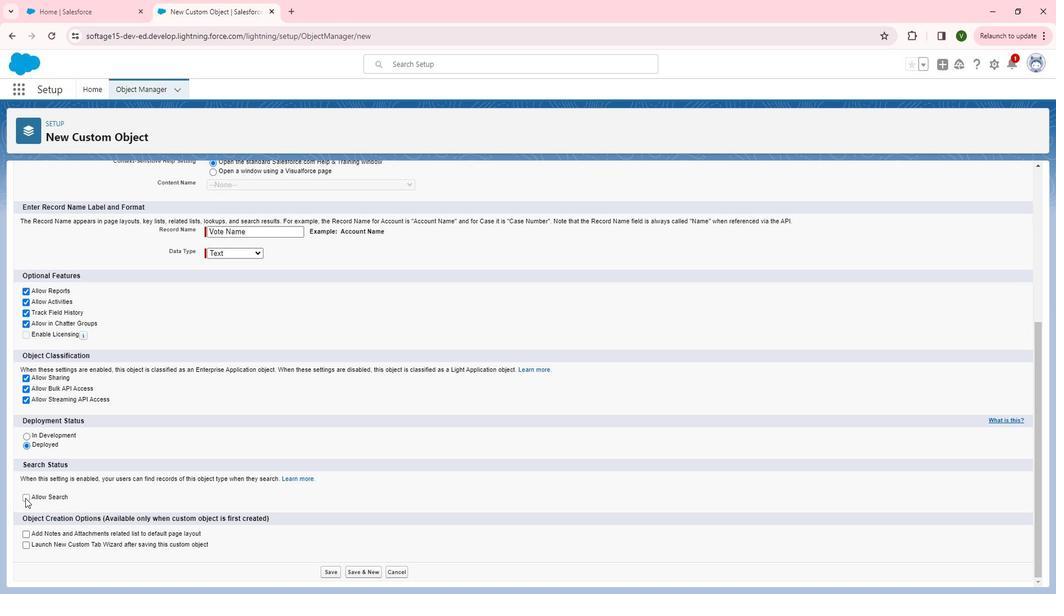 
Action: Mouse moved to (31, 522)
Screenshot: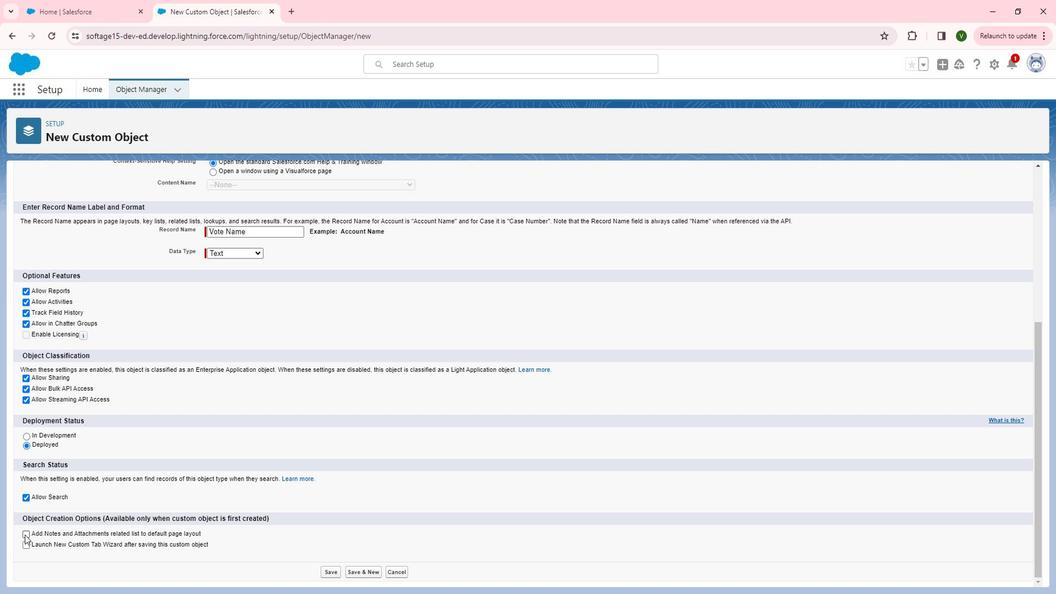 
Action: Mouse pressed left at (31, 522)
Screenshot: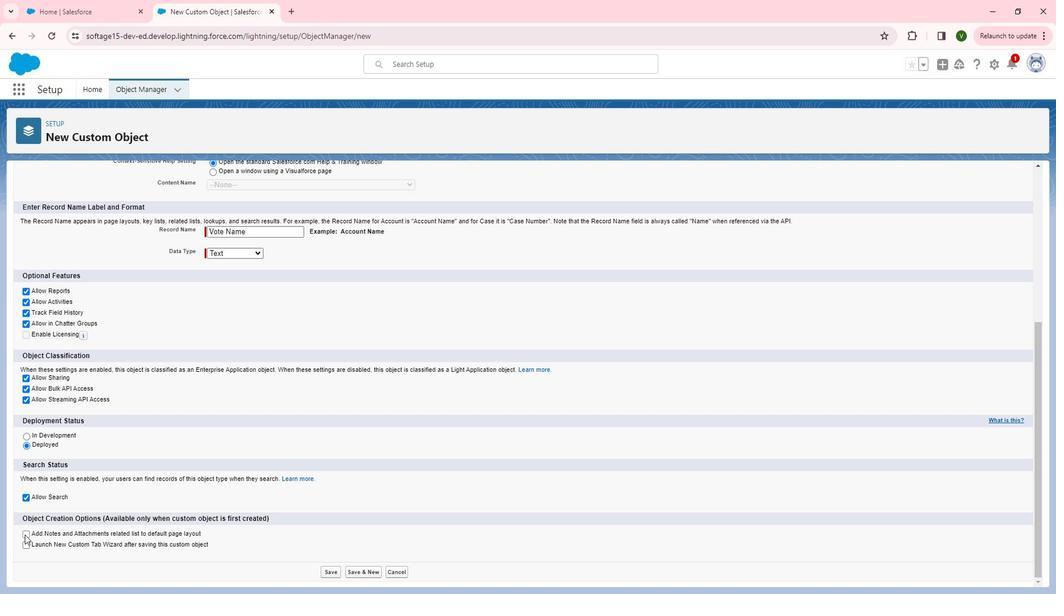 
Action: Mouse moved to (334, 555)
Screenshot: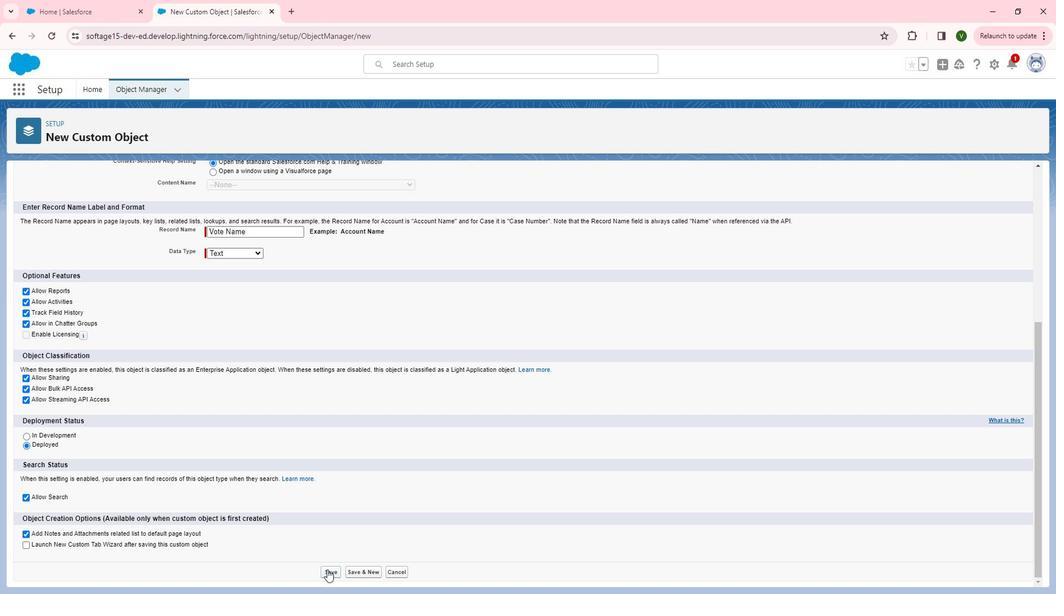 
Action: Mouse pressed left at (334, 555)
Screenshot: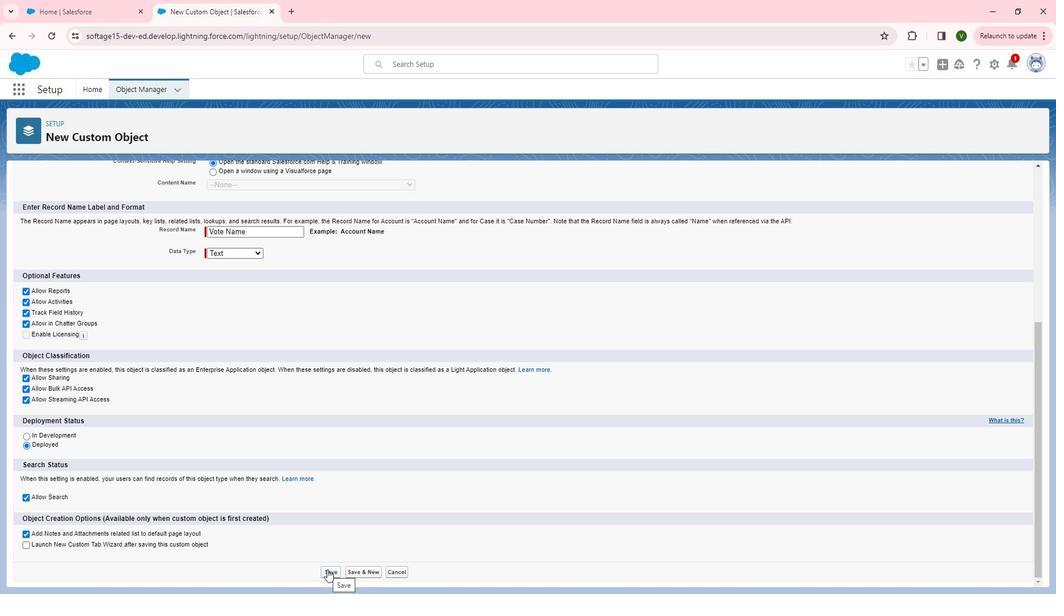 
Action: Mouse moved to (91, 203)
Screenshot: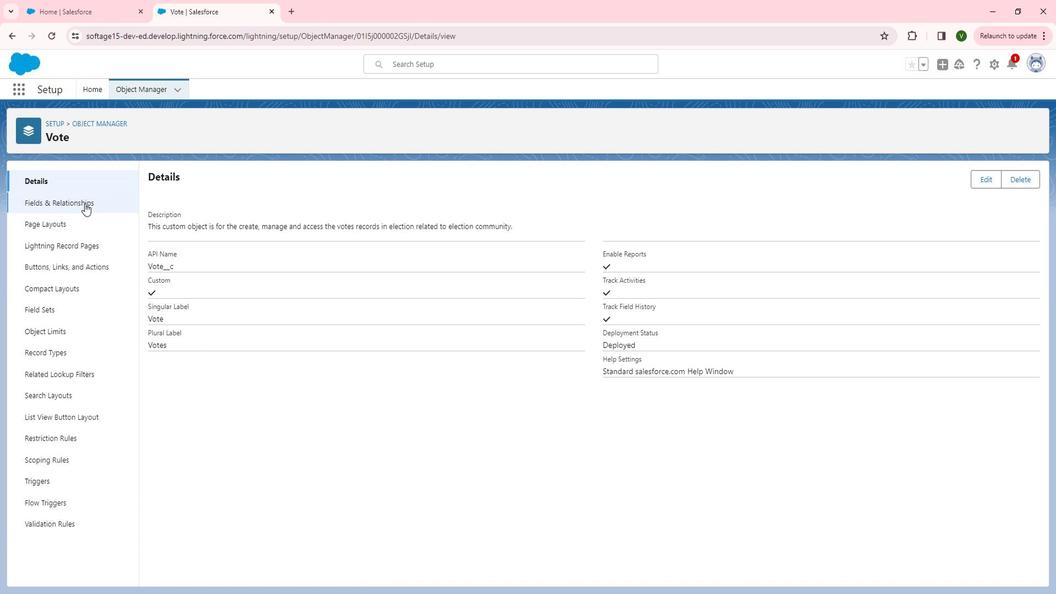 
Action: Mouse pressed left at (91, 203)
Screenshot: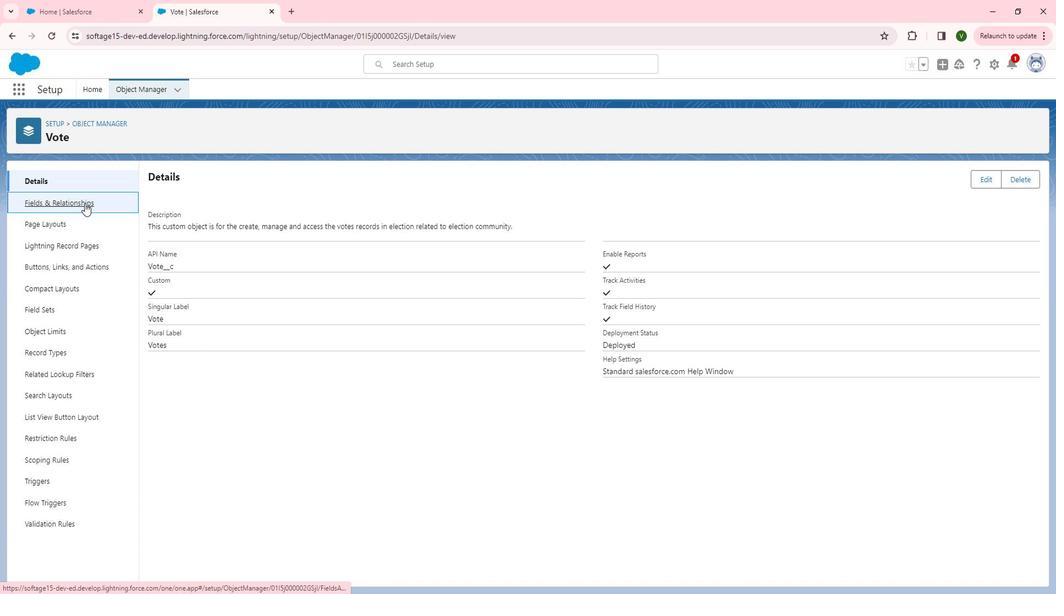 
